 Task: Search one way flight ticket for 3 adults, 3 children in business from Nome: Nome Airport to South Bend: South Bend International Airport on 8-6-2023. Number of bags: 4 checked bags. Price is upto 99000. Outbound departure time preference is 5:15. 
Action: Mouse moved to (289, 120)
Screenshot: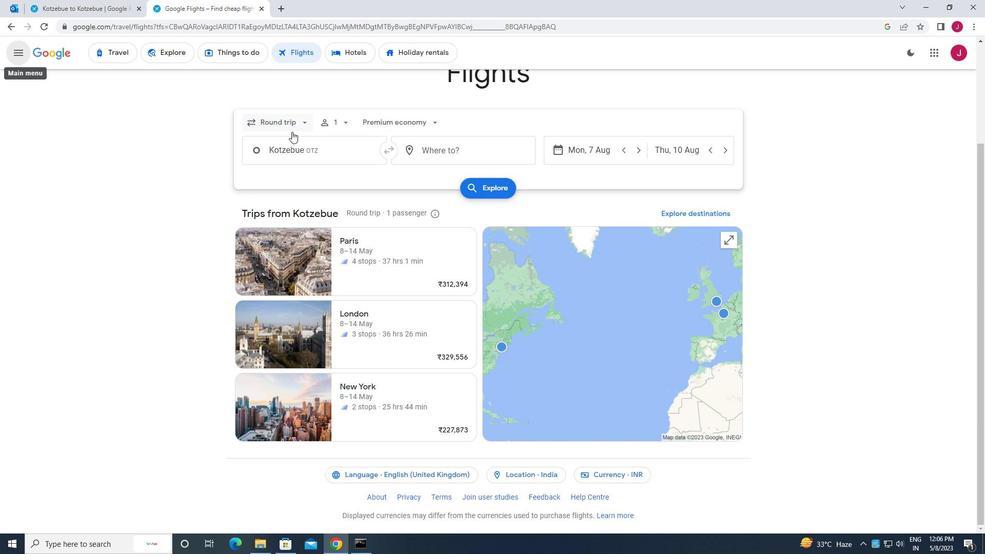 
Action: Mouse pressed left at (289, 120)
Screenshot: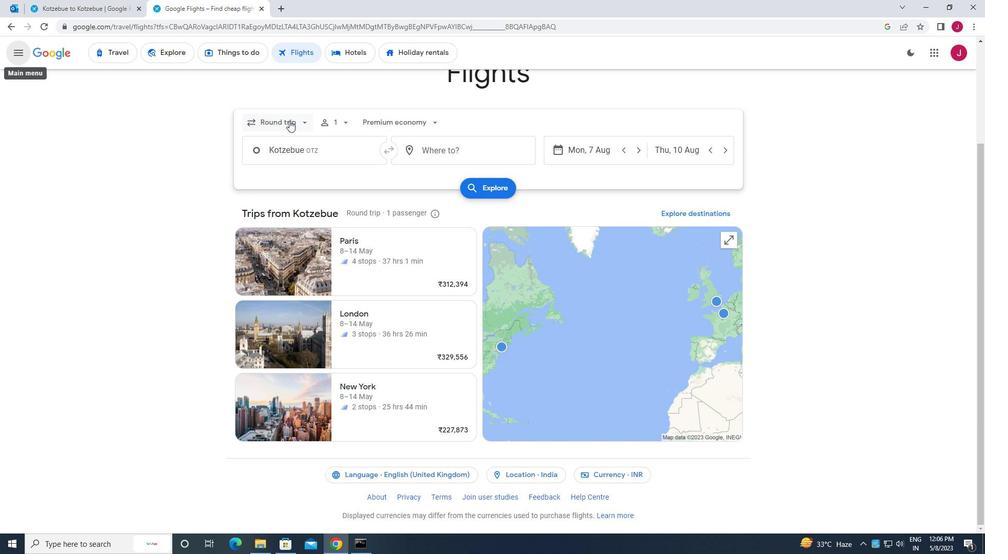 
Action: Mouse moved to (289, 170)
Screenshot: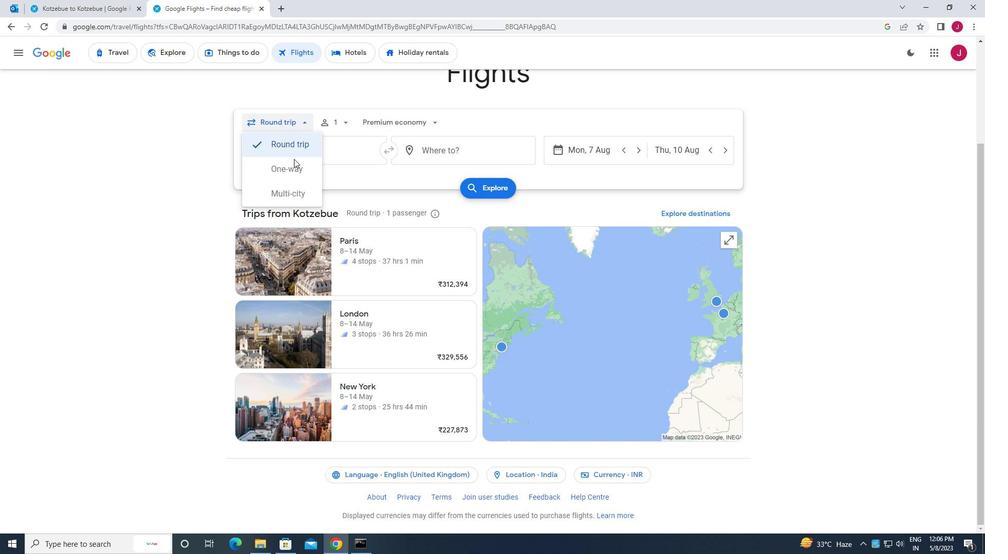 
Action: Mouse pressed left at (289, 170)
Screenshot: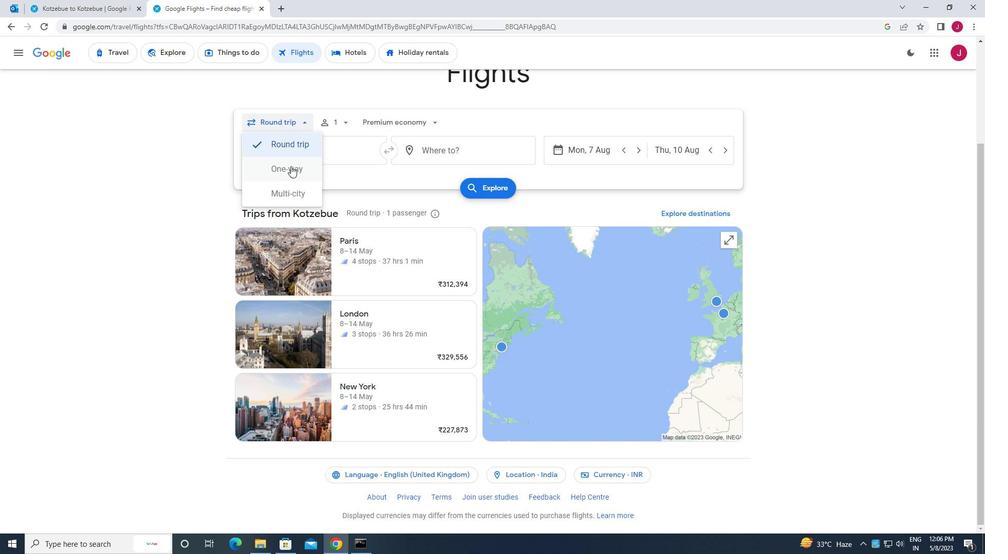 
Action: Mouse moved to (341, 120)
Screenshot: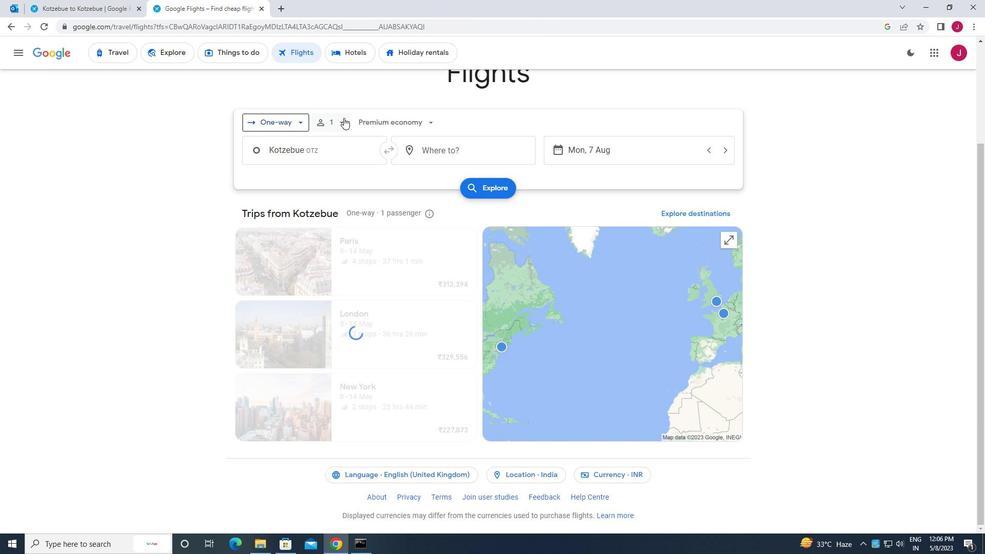 
Action: Mouse pressed left at (341, 120)
Screenshot: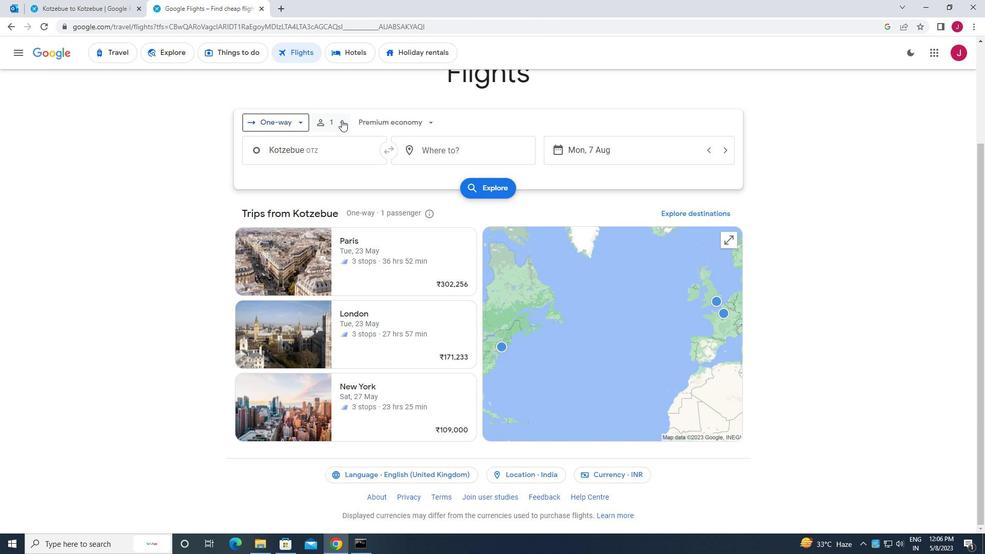 
Action: Mouse moved to (429, 149)
Screenshot: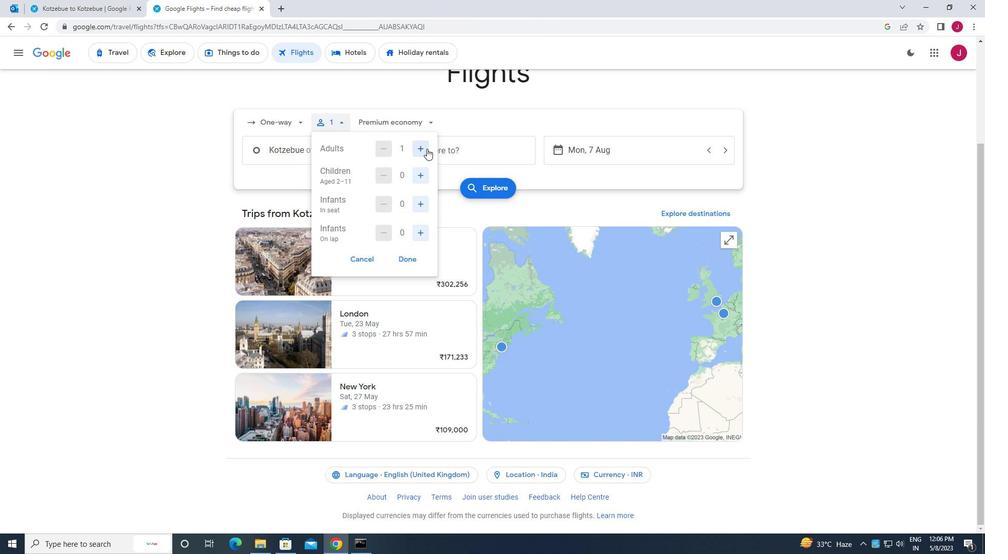 
Action: Mouse pressed left at (429, 149)
Screenshot: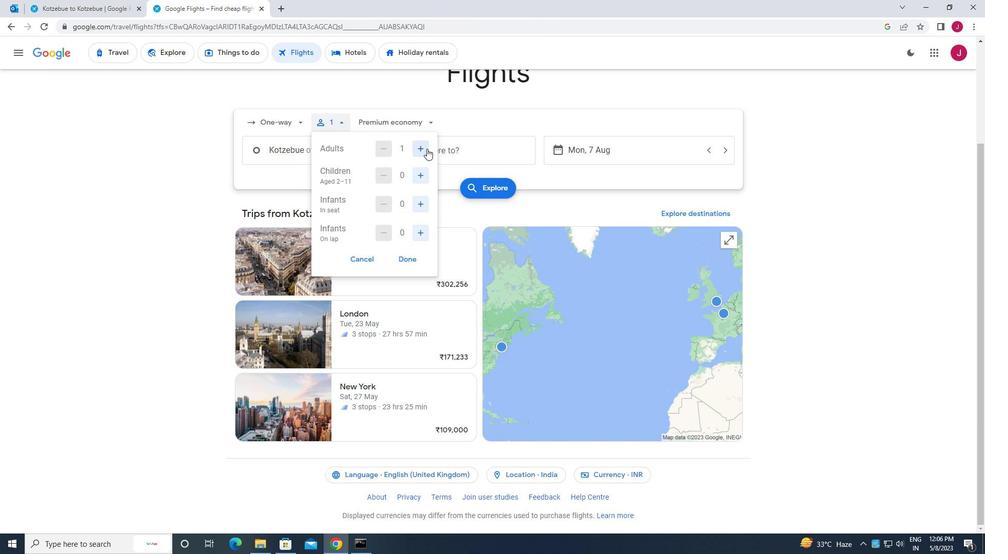 
Action: Mouse moved to (427, 149)
Screenshot: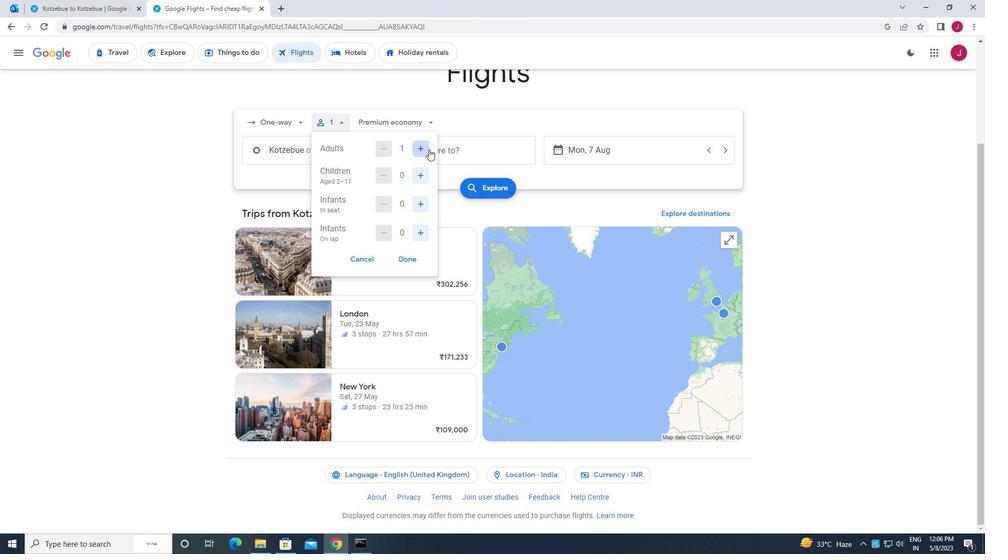 
Action: Mouse pressed left at (427, 149)
Screenshot: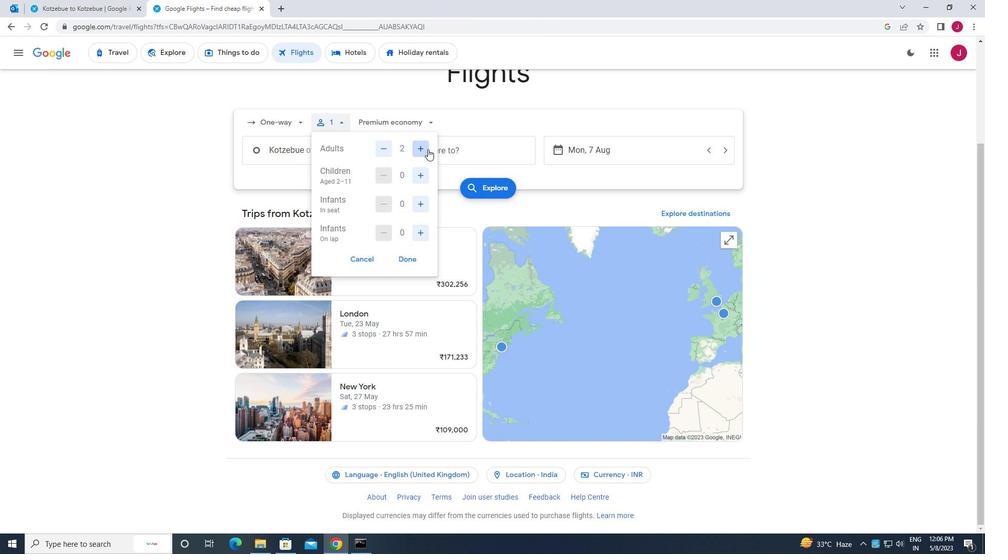 
Action: Mouse moved to (420, 177)
Screenshot: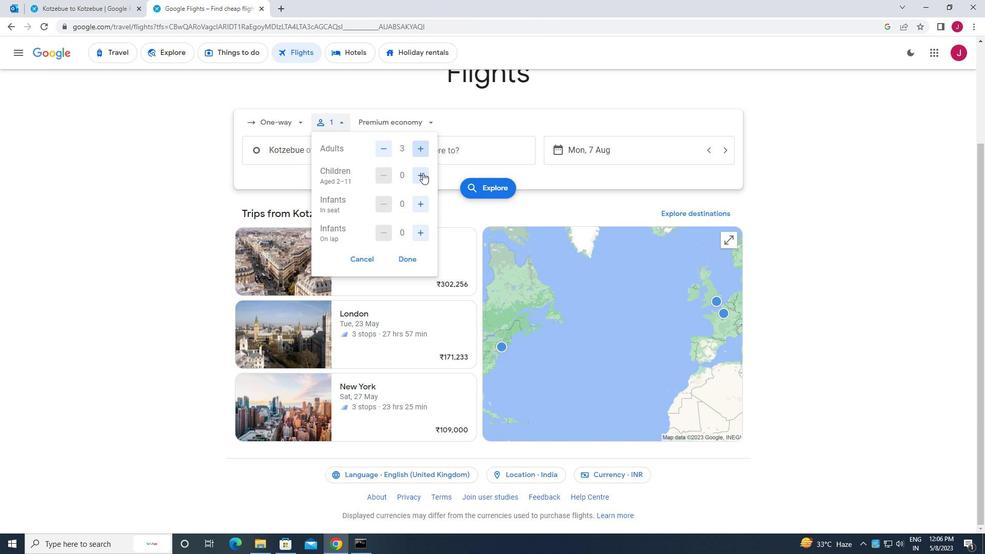 
Action: Mouse pressed left at (420, 177)
Screenshot: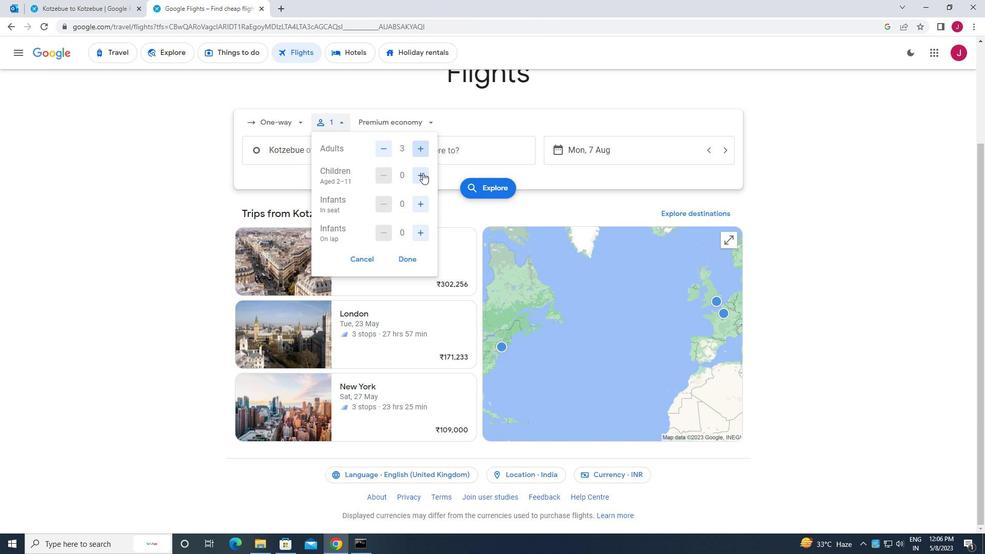 
Action: Mouse pressed left at (420, 177)
Screenshot: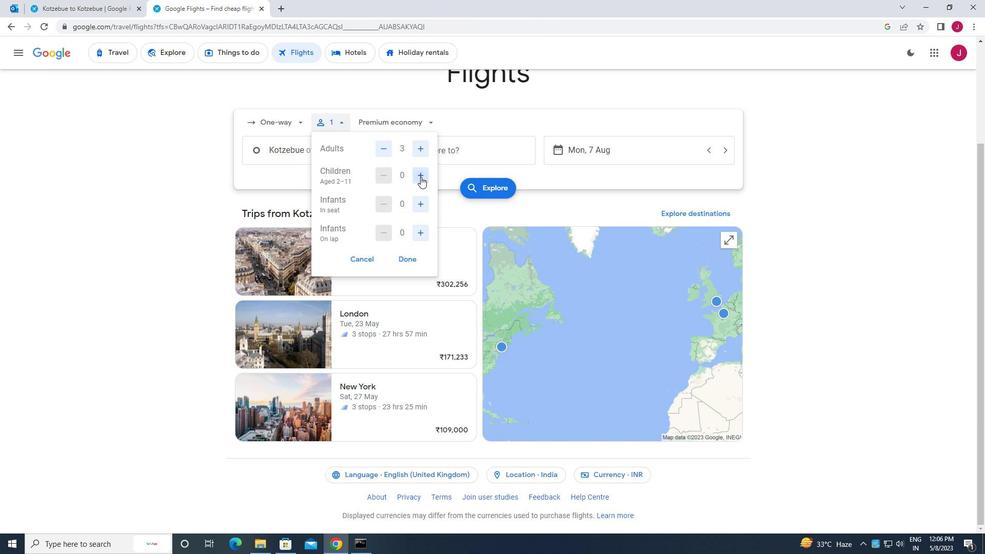 
Action: Mouse pressed left at (420, 177)
Screenshot: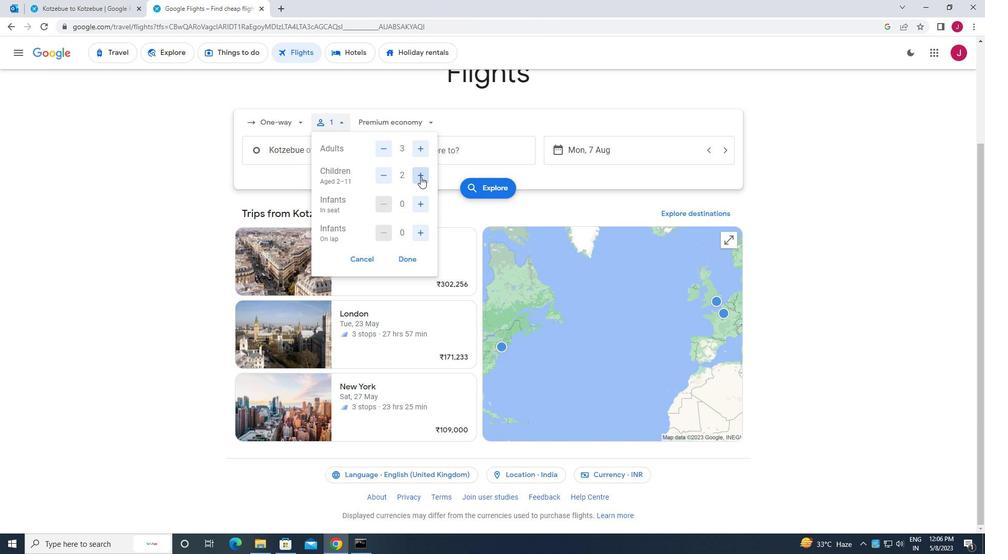 
Action: Mouse moved to (407, 259)
Screenshot: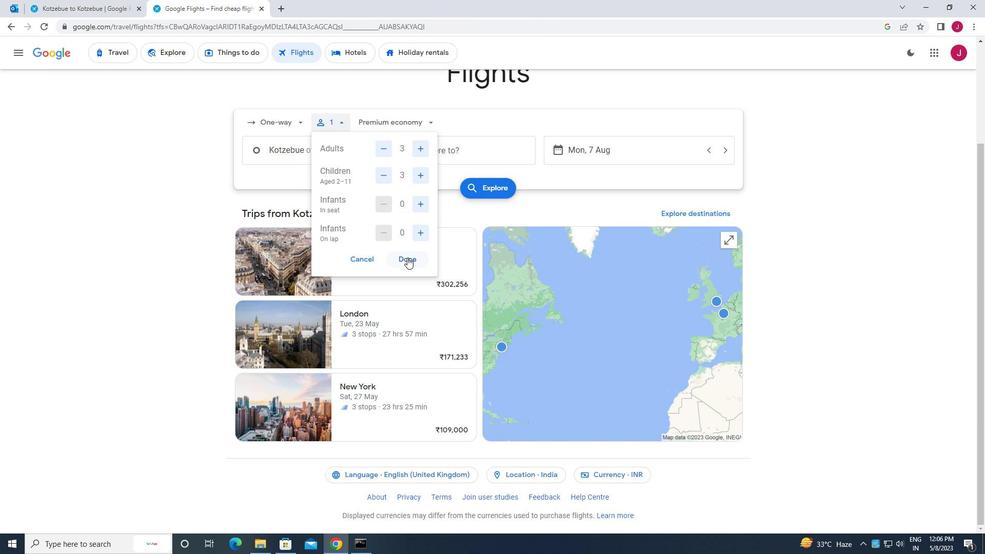 
Action: Mouse pressed left at (407, 259)
Screenshot: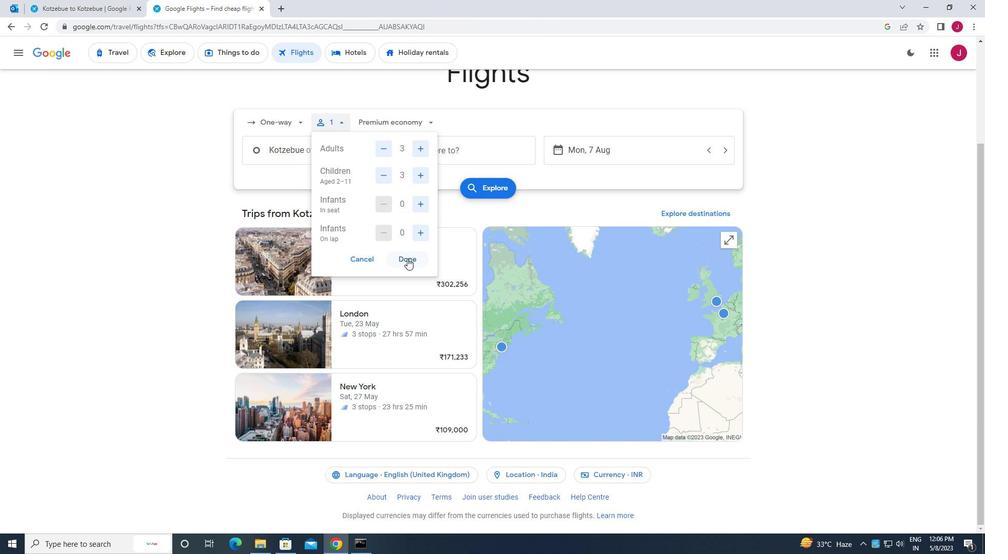 
Action: Mouse moved to (400, 122)
Screenshot: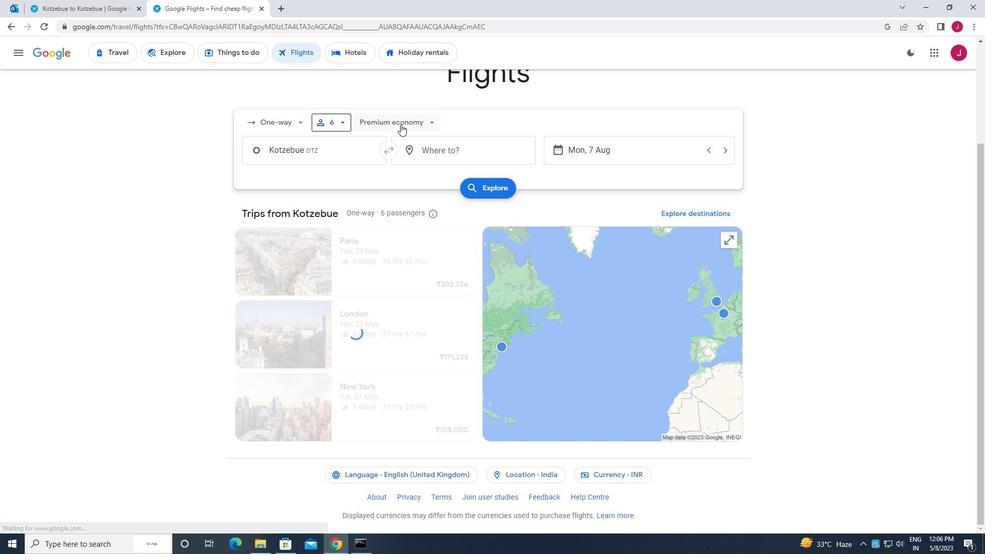 
Action: Mouse pressed left at (400, 122)
Screenshot: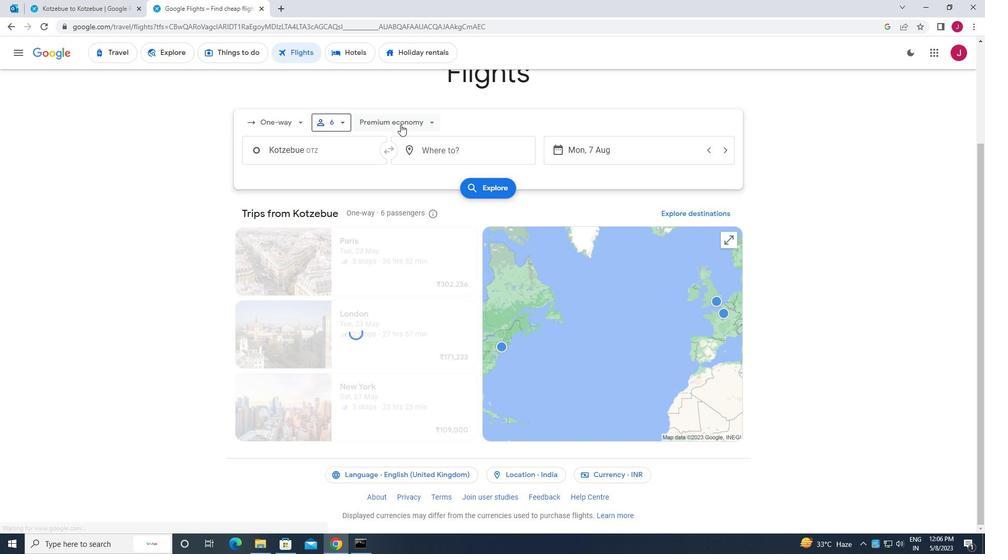 
Action: Mouse moved to (406, 195)
Screenshot: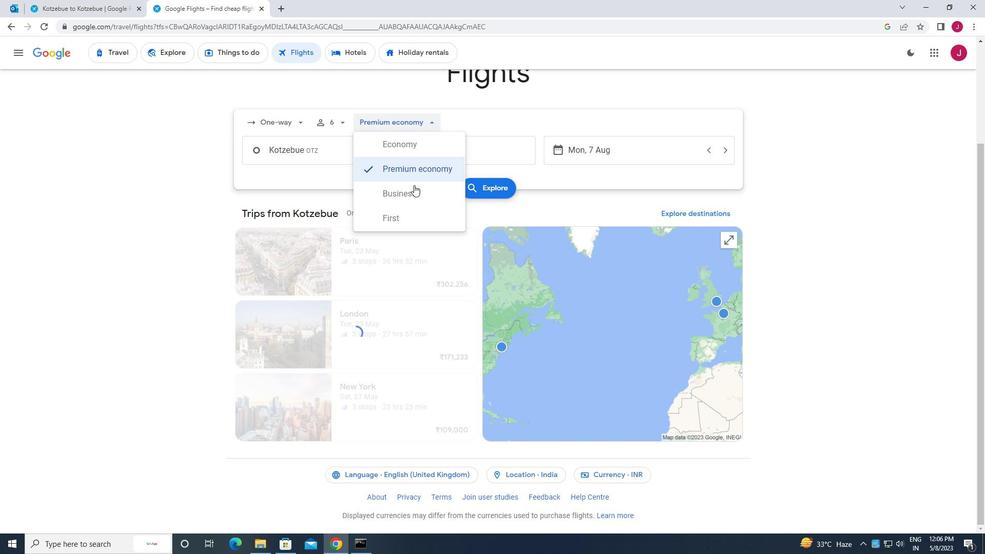 
Action: Mouse pressed left at (406, 195)
Screenshot: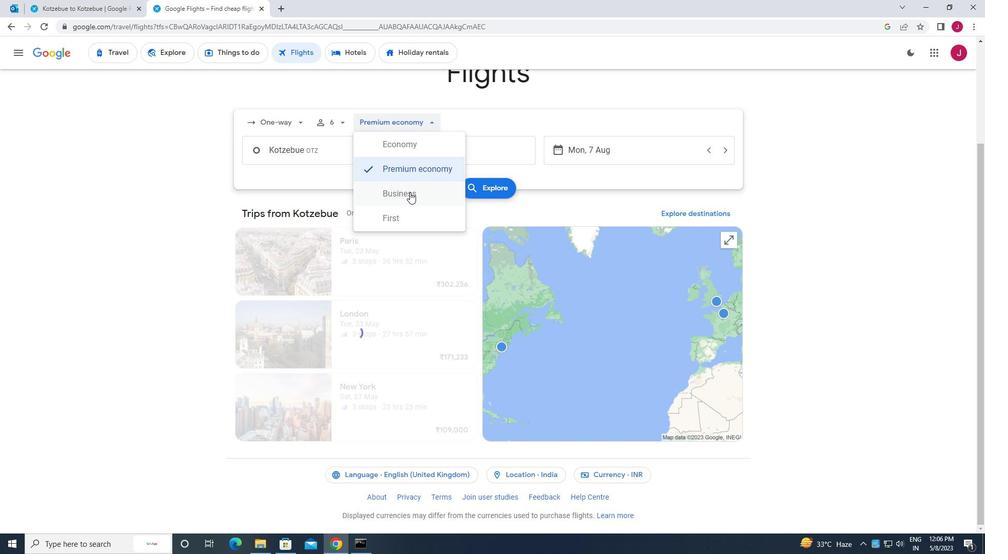 
Action: Mouse moved to (320, 143)
Screenshot: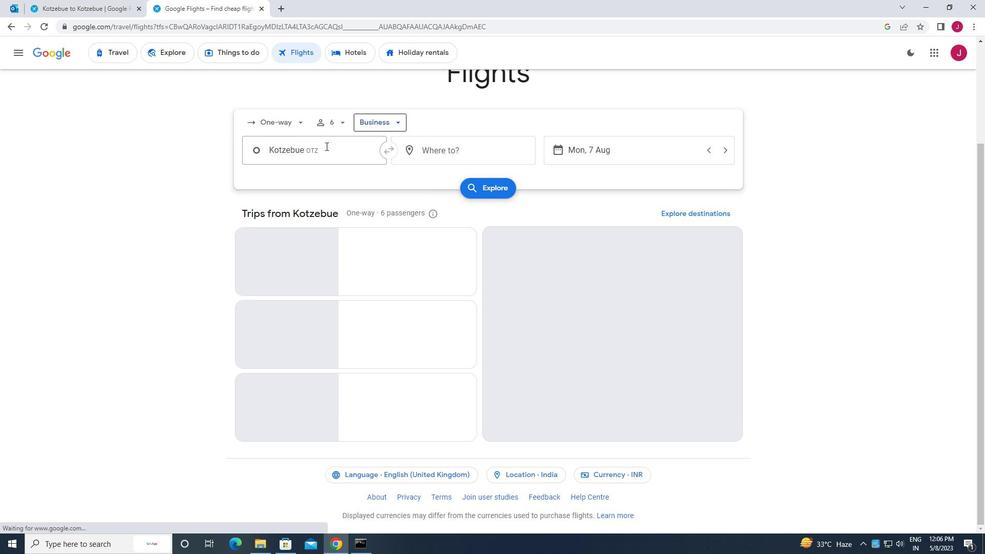 
Action: Mouse pressed left at (320, 143)
Screenshot: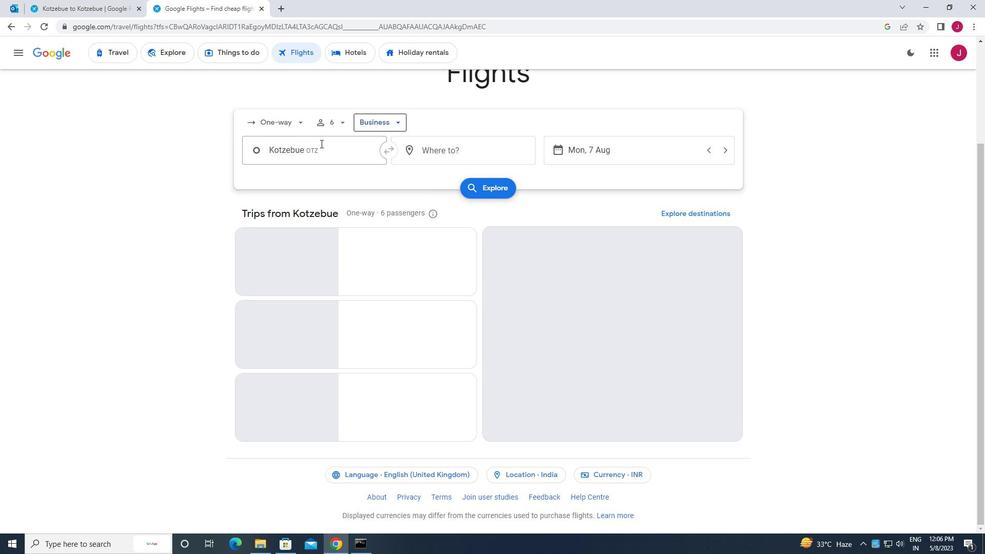 
Action: Key pressed nome
Screenshot: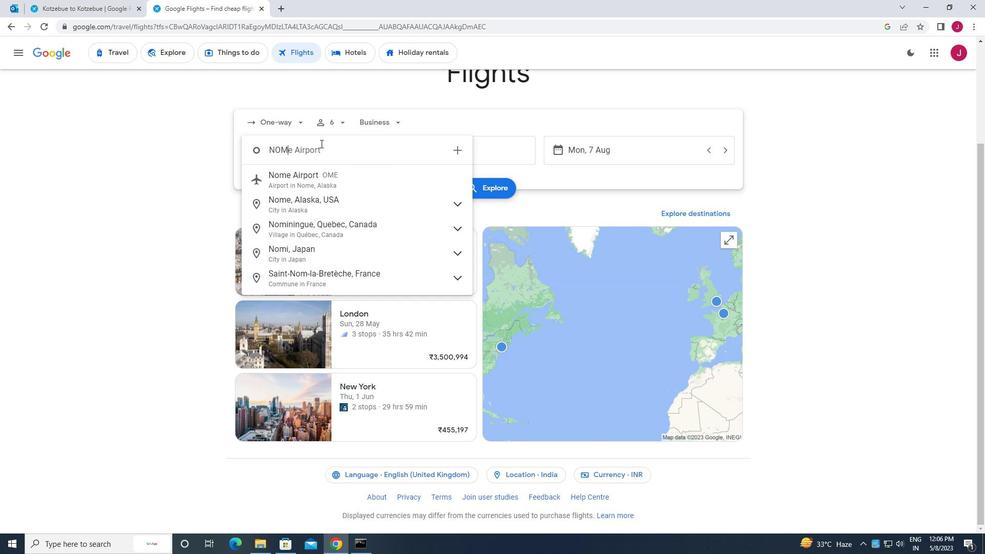 
Action: Mouse moved to (332, 181)
Screenshot: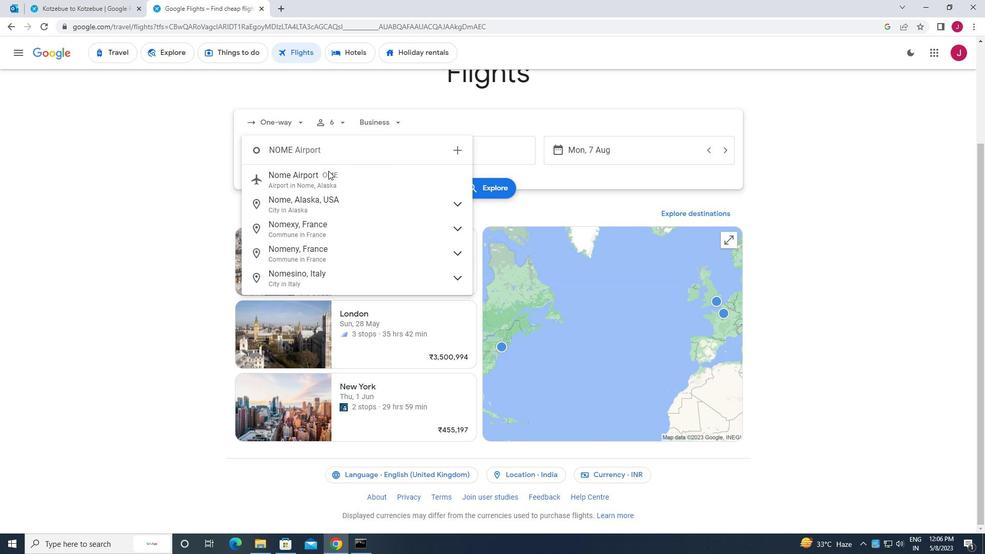 
Action: Mouse pressed left at (332, 181)
Screenshot: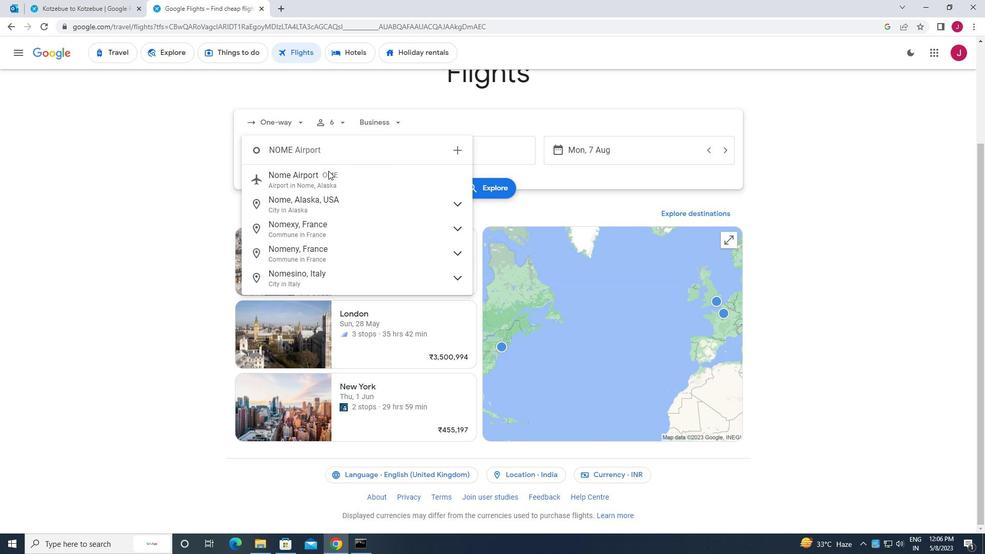 
Action: Mouse moved to (438, 151)
Screenshot: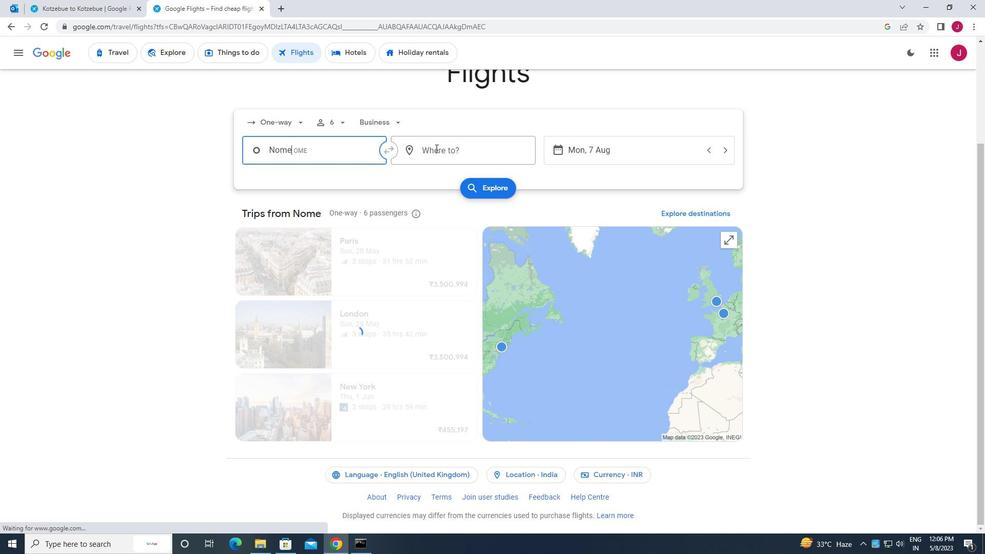 
Action: Mouse pressed left at (438, 151)
Screenshot: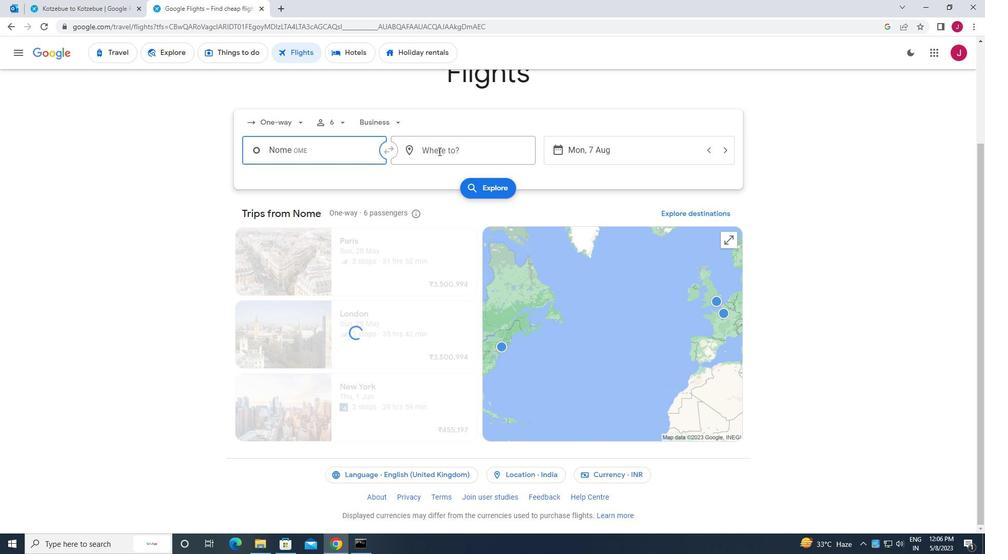 
Action: Key pressed south<Key.space>bend
Screenshot: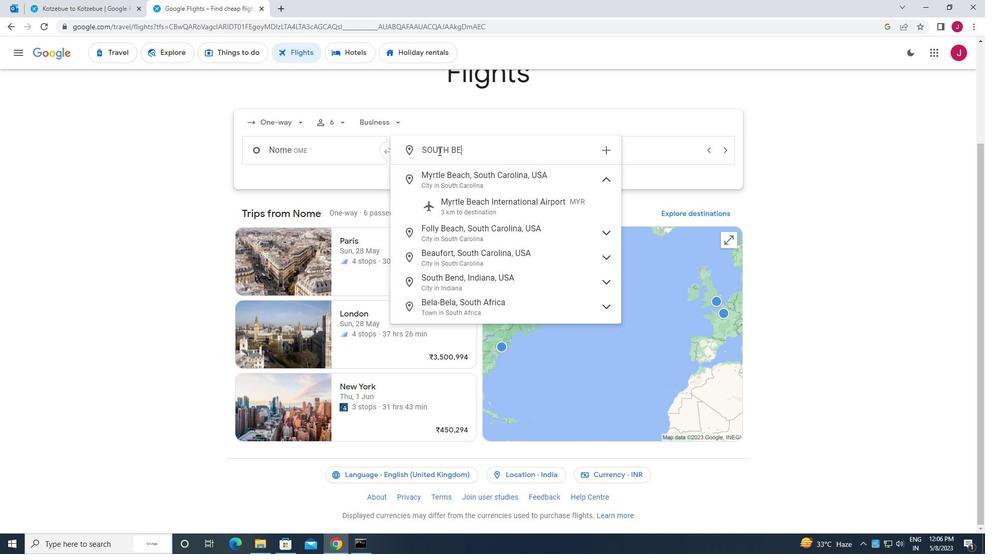 
Action: Mouse moved to (479, 210)
Screenshot: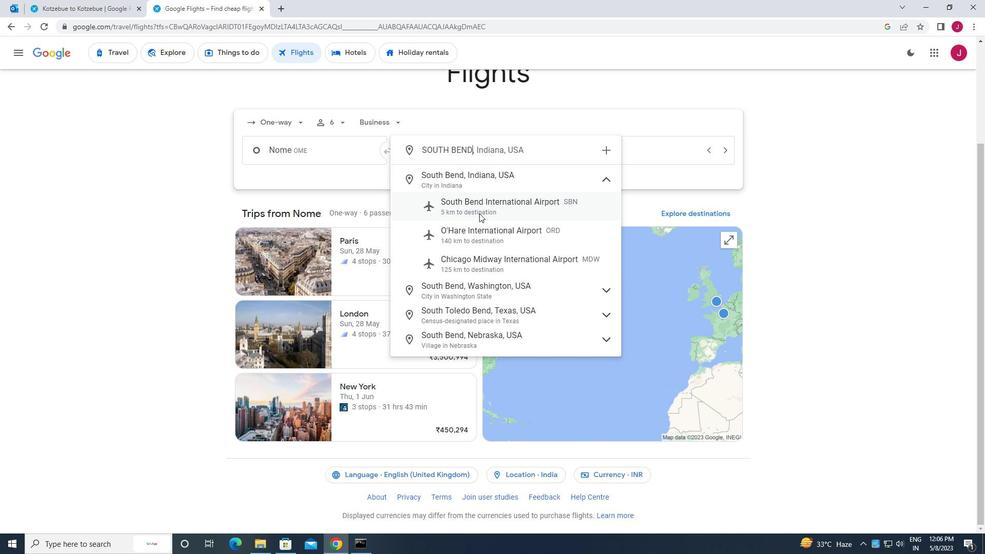 
Action: Mouse pressed left at (479, 210)
Screenshot: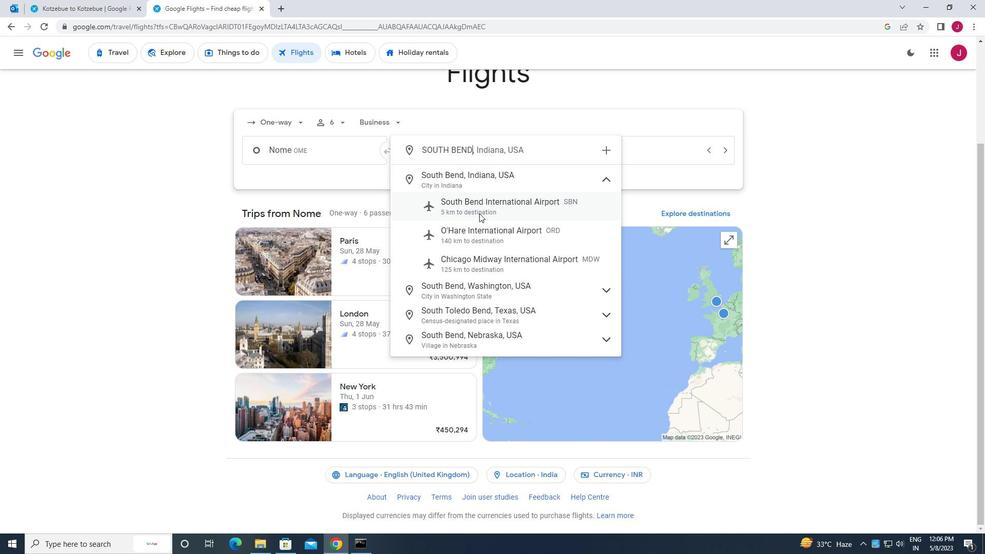 
Action: Mouse moved to (598, 144)
Screenshot: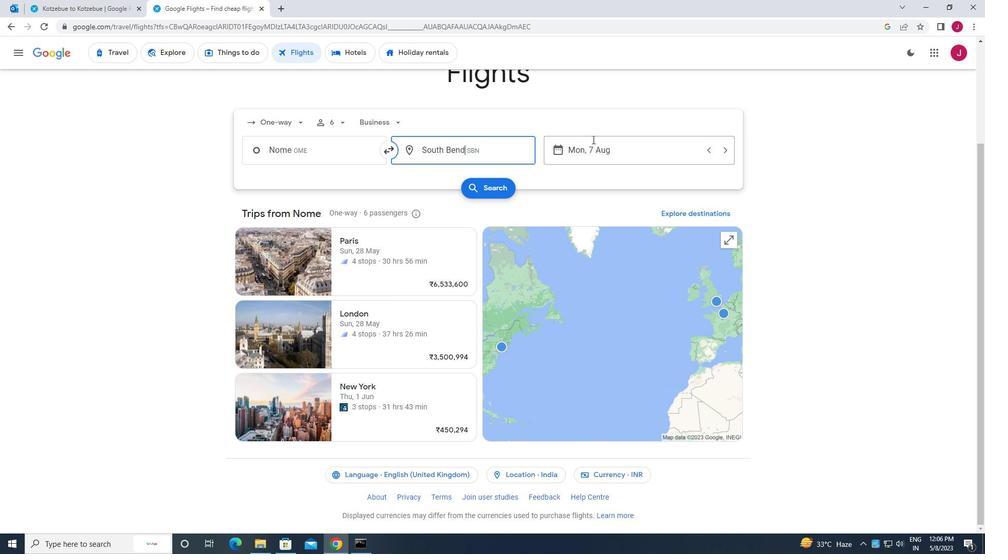 
Action: Mouse pressed left at (598, 144)
Screenshot: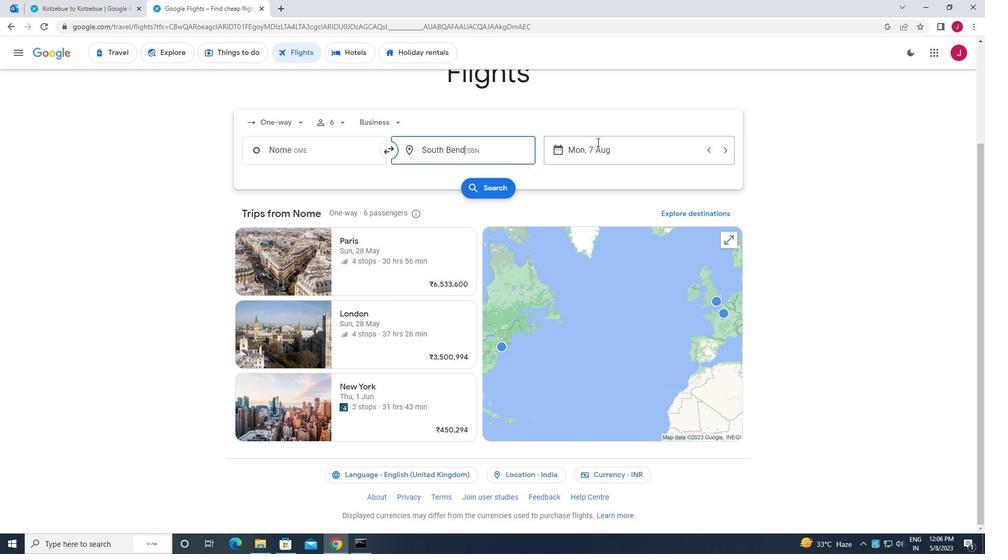 
Action: Mouse moved to (372, 257)
Screenshot: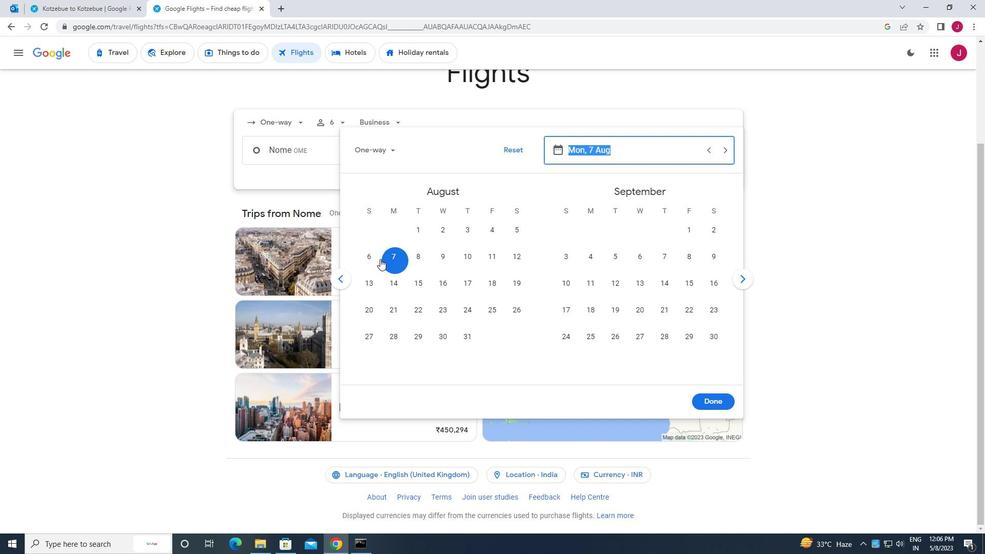 
Action: Mouse pressed left at (372, 257)
Screenshot: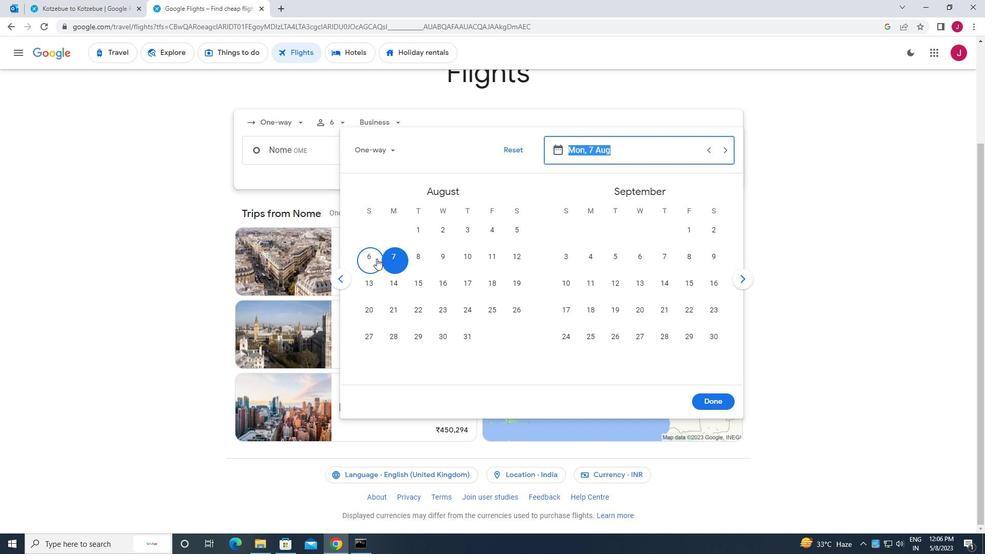 
Action: Mouse moved to (715, 401)
Screenshot: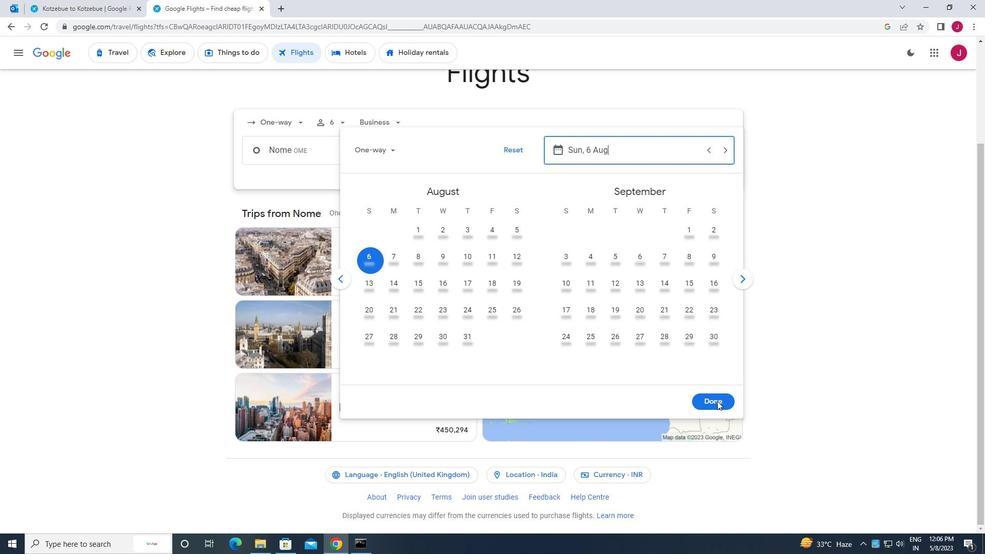 
Action: Mouse pressed left at (715, 401)
Screenshot: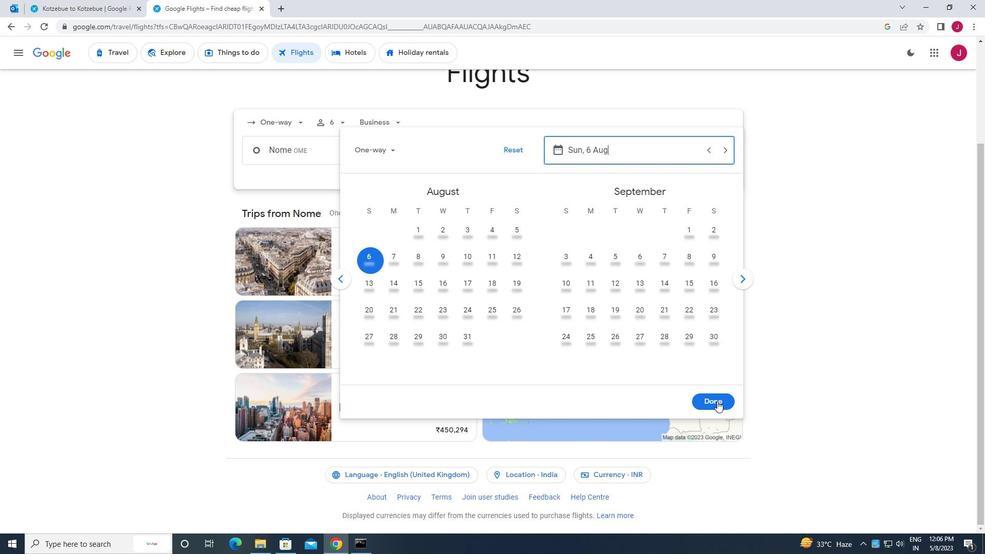 
Action: Mouse moved to (494, 184)
Screenshot: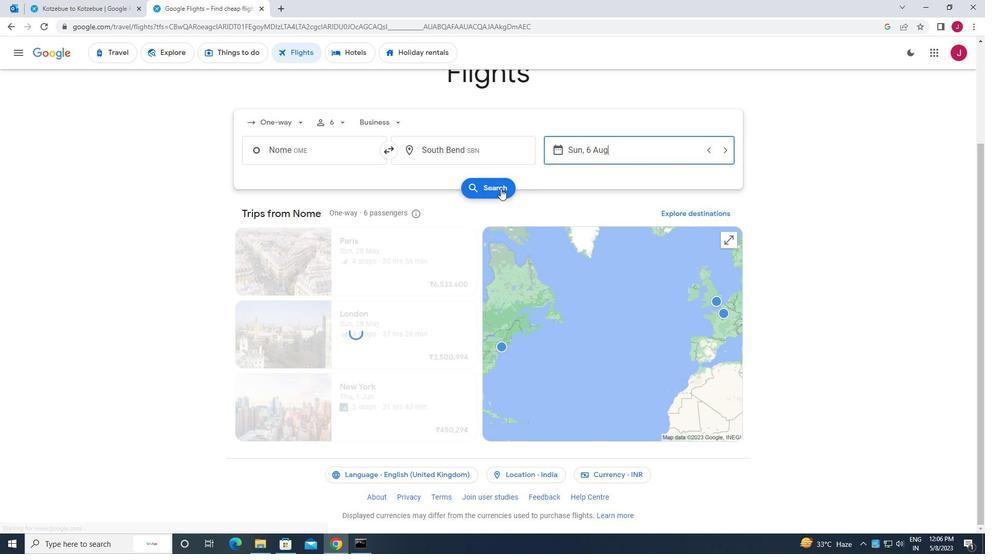
Action: Mouse pressed left at (494, 184)
Screenshot: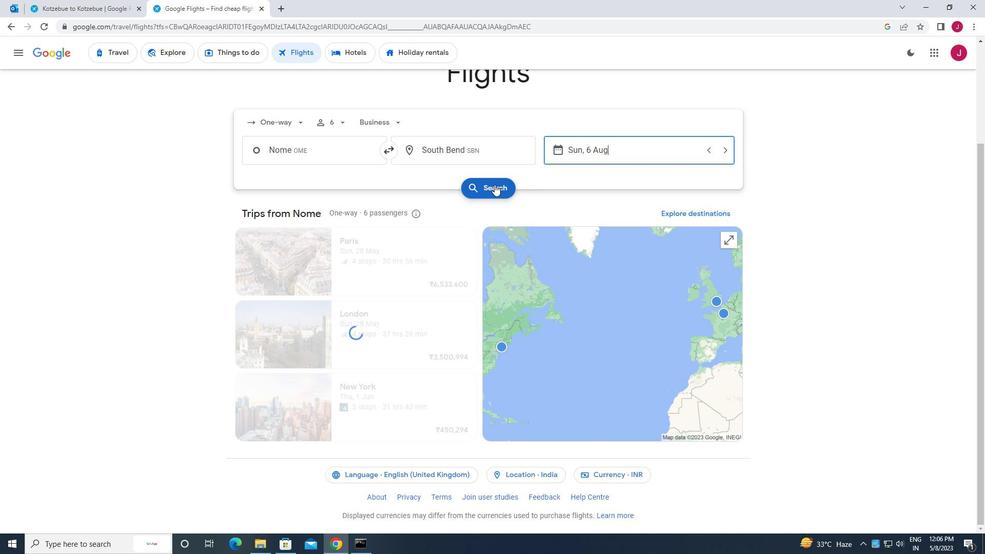 
Action: Mouse moved to (252, 146)
Screenshot: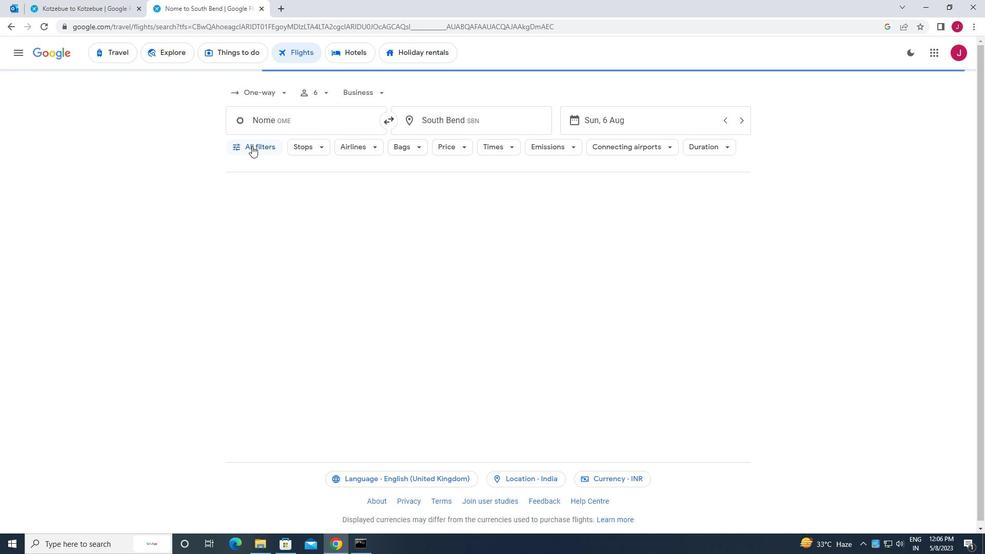 
Action: Mouse pressed left at (252, 146)
Screenshot: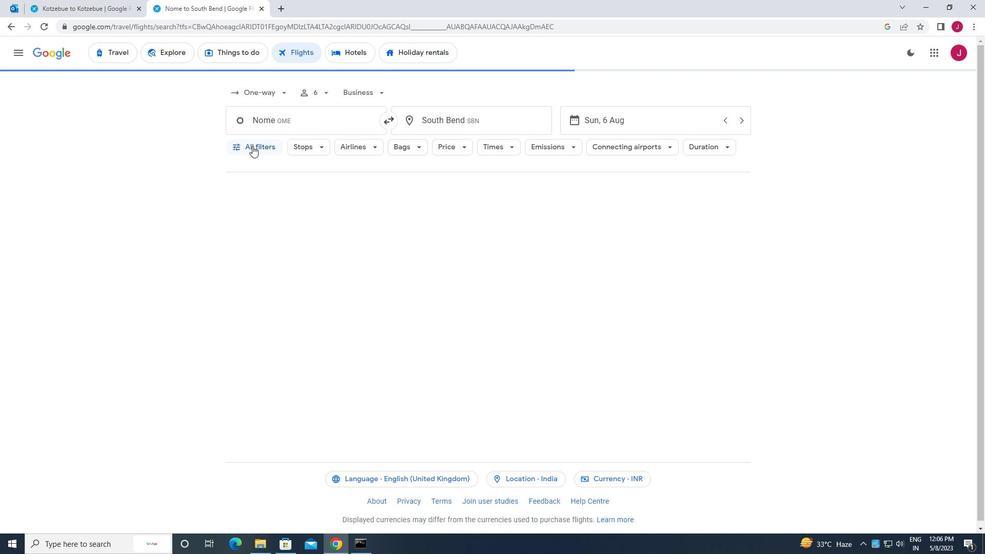 
Action: Mouse moved to (280, 198)
Screenshot: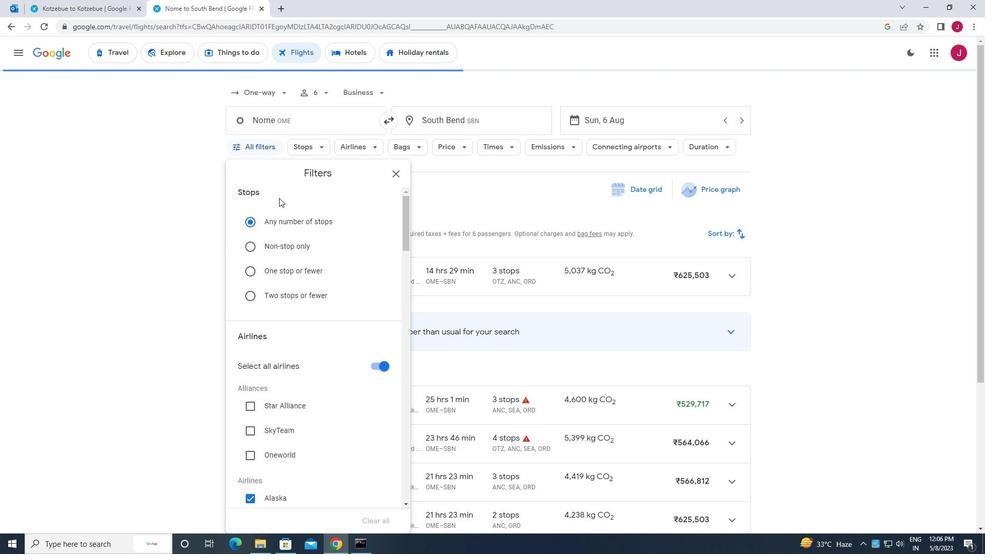 
Action: Mouse scrolled (280, 197) with delta (0, 0)
Screenshot: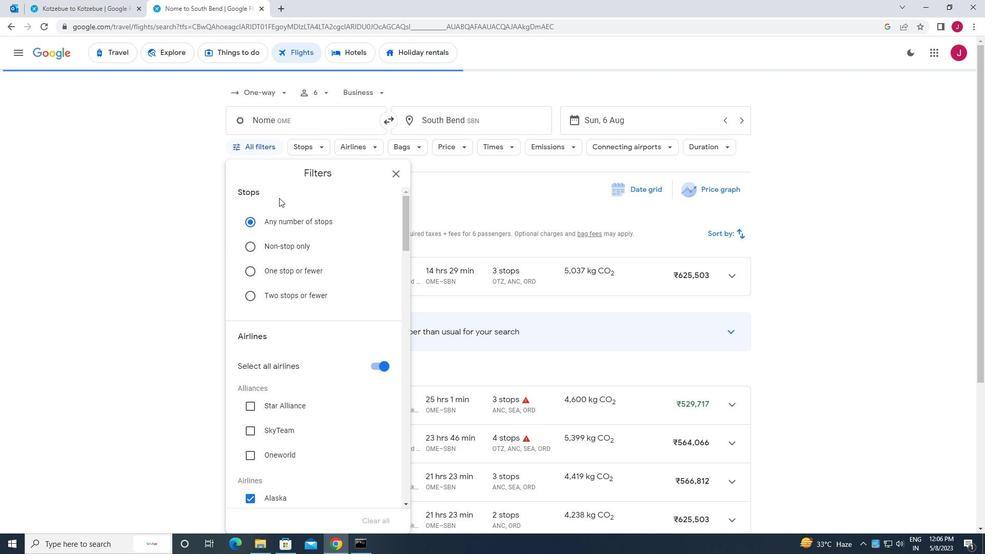 
Action: Mouse scrolled (280, 197) with delta (0, 0)
Screenshot: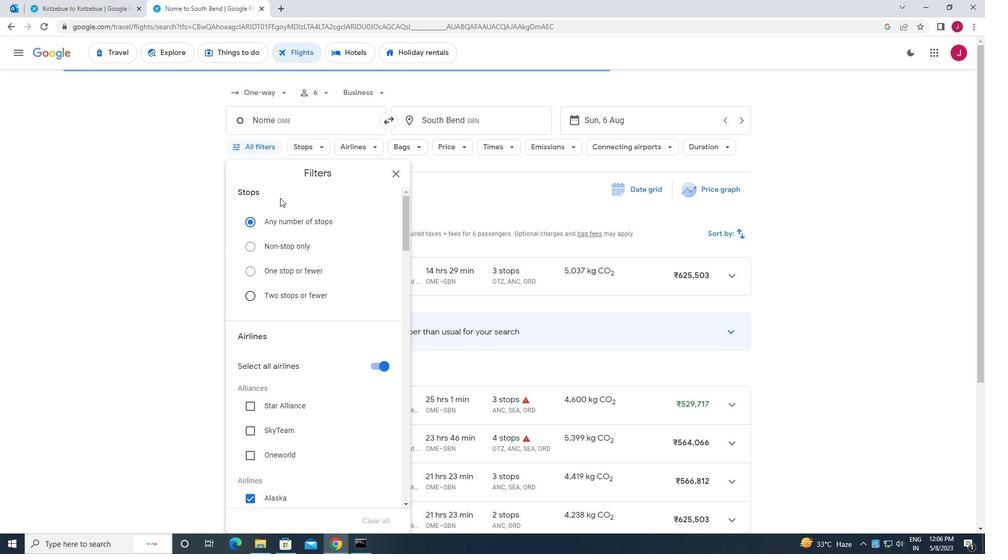 
Action: Mouse moved to (375, 267)
Screenshot: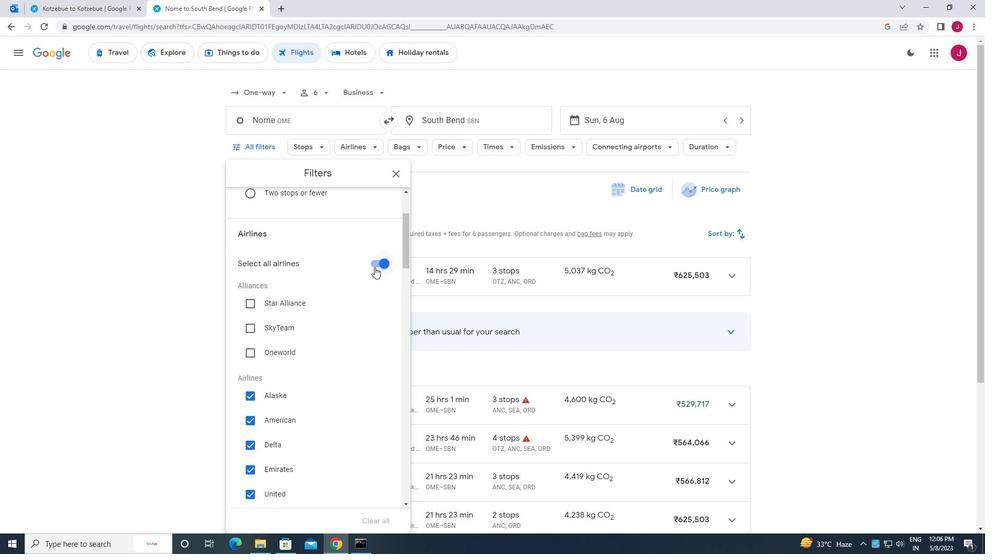 
Action: Mouse pressed left at (375, 267)
Screenshot: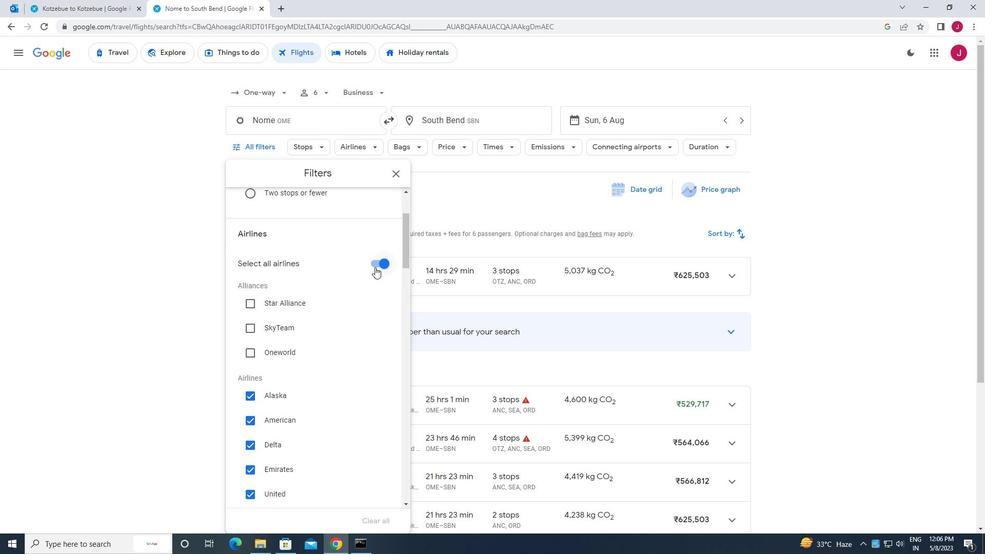 
Action: Mouse moved to (343, 250)
Screenshot: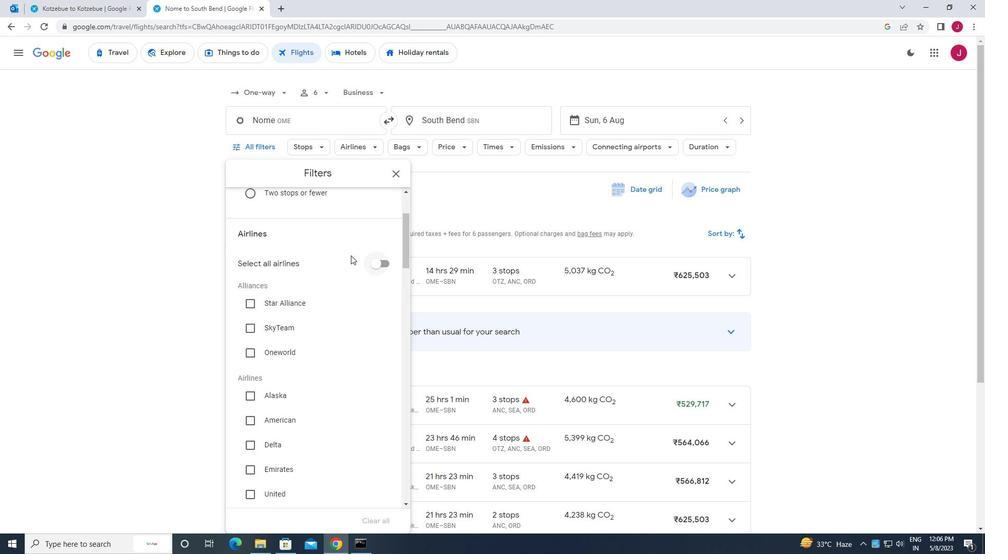 
Action: Mouse scrolled (343, 249) with delta (0, 0)
Screenshot: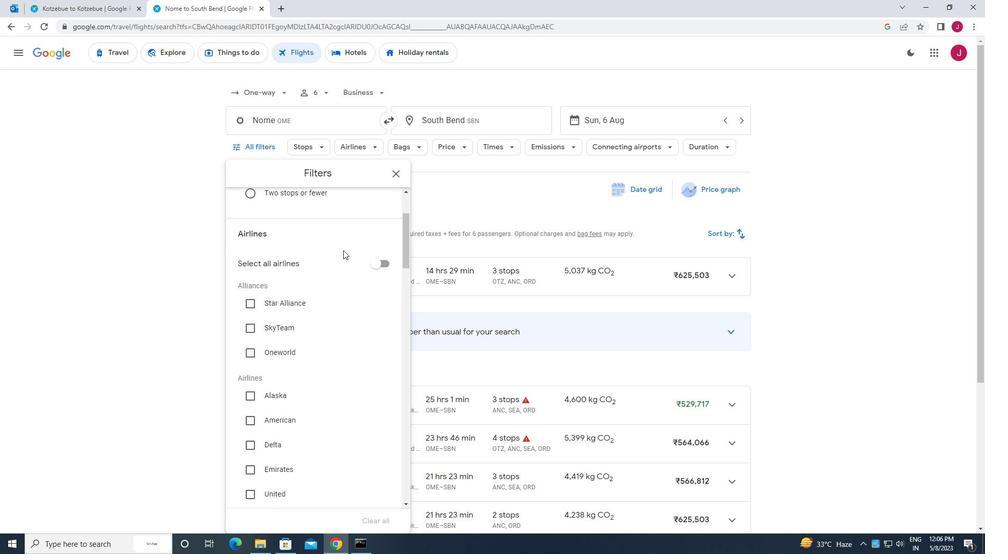 
Action: Mouse moved to (326, 244)
Screenshot: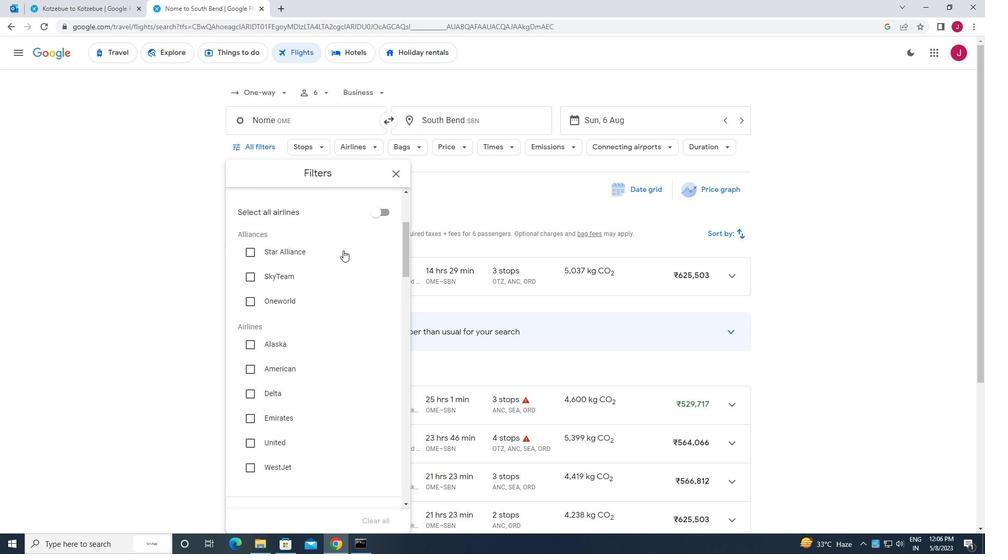 
Action: Mouse scrolled (326, 243) with delta (0, 0)
Screenshot: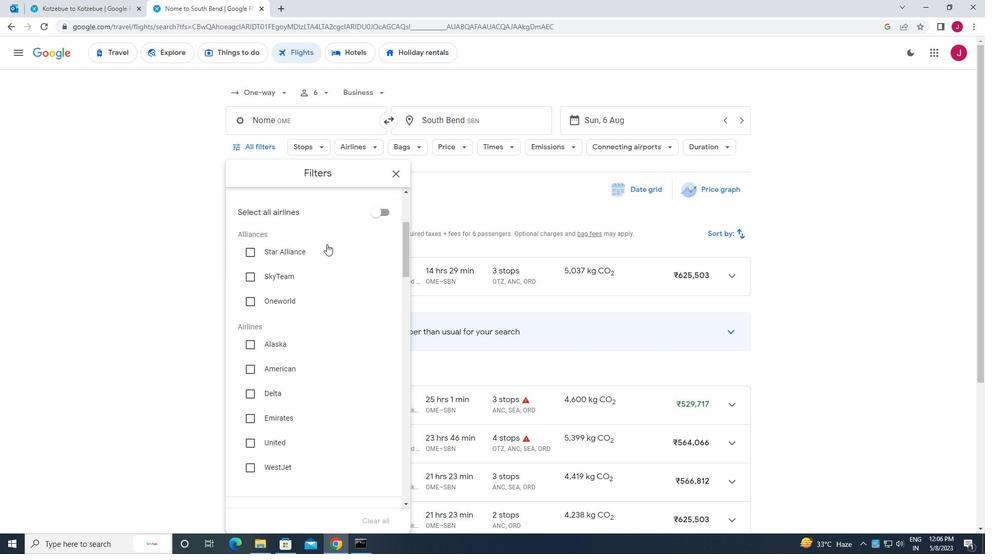 
Action: Mouse scrolled (326, 243) with delta (0, 0)
Screenshot: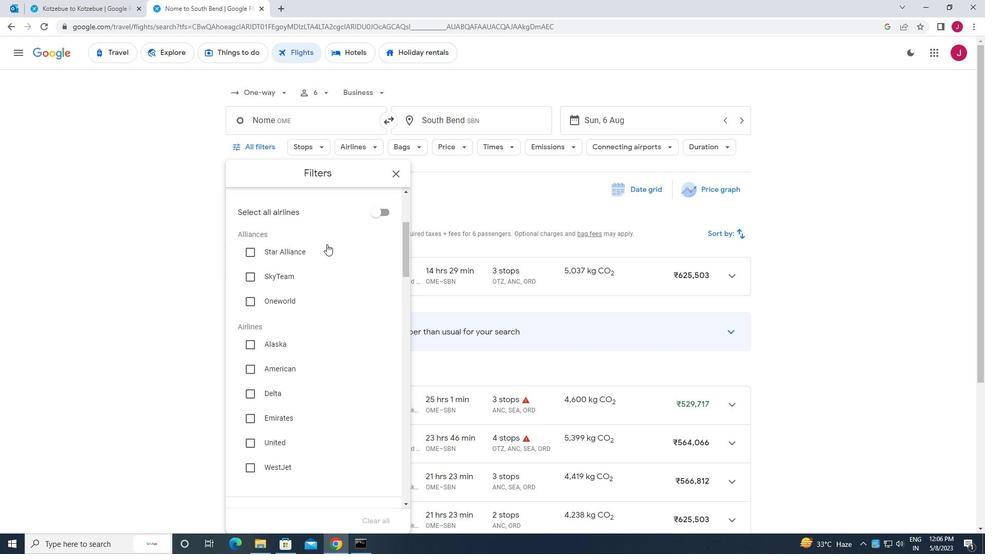 
Action: Mouse scrolled (326, 243) with delta (0, 0)
Screenshot: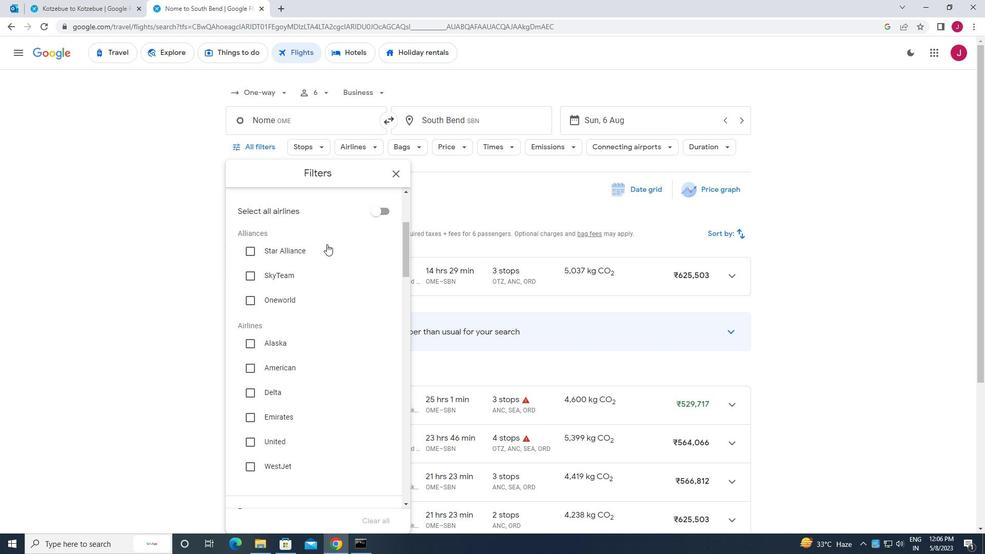 
Action: Mouse scrolled (326, 243) with delta (0, 0)
Screenshot: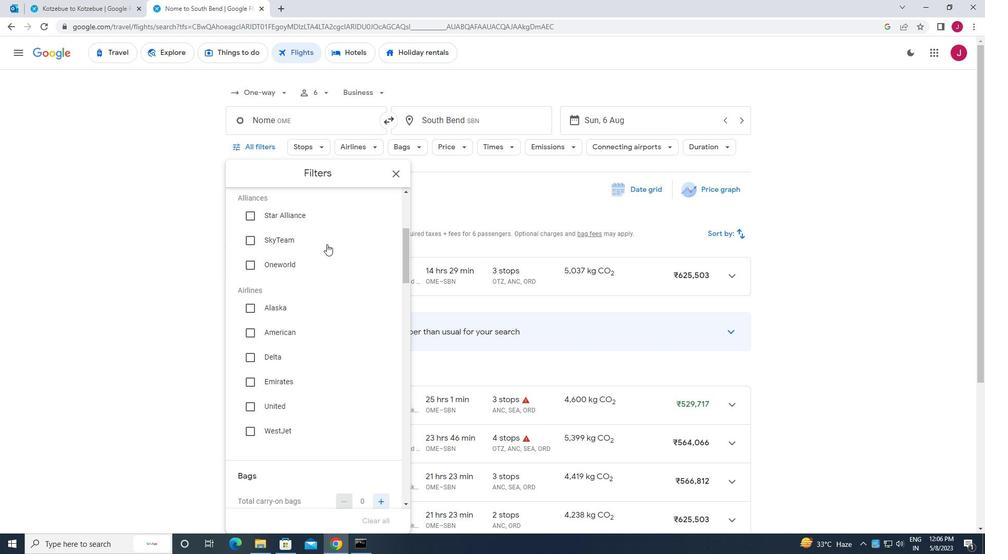 
Action: Mouse scrolled (326, 243) with delta (0, 0)
Screenshot: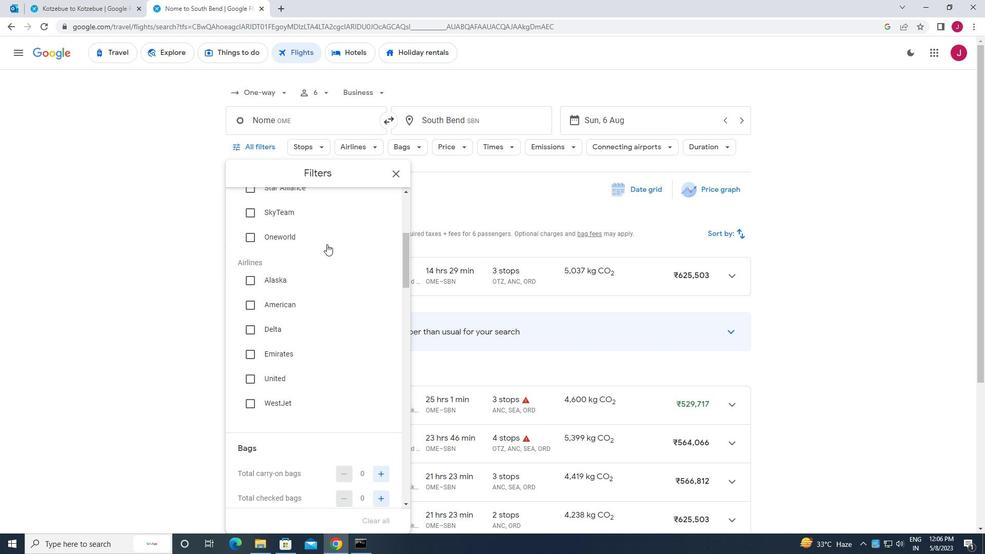 
Action: Mouse moved to (373, 289)
Screenshot: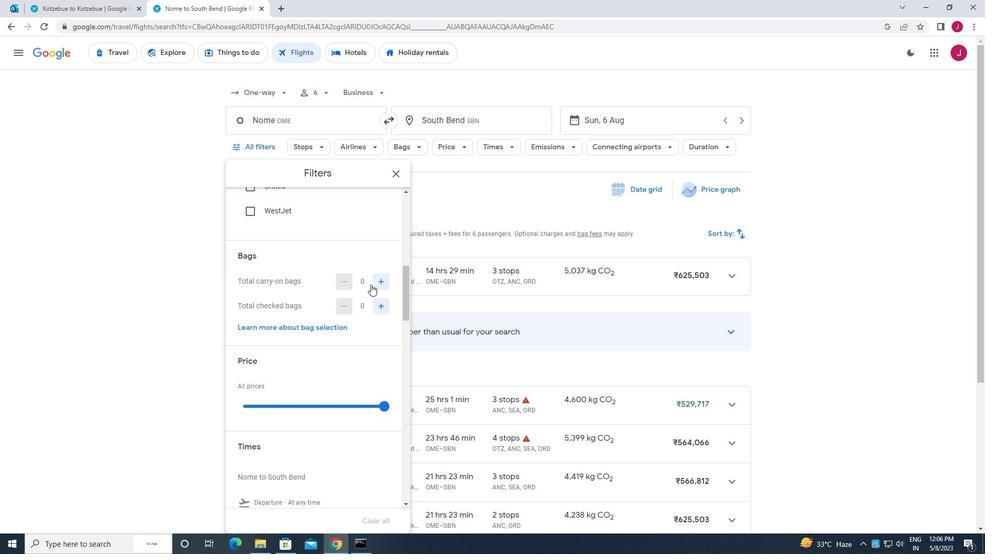 
Action: Mouse scrolled (373, 288) with delta (0, 0)
Screenshot: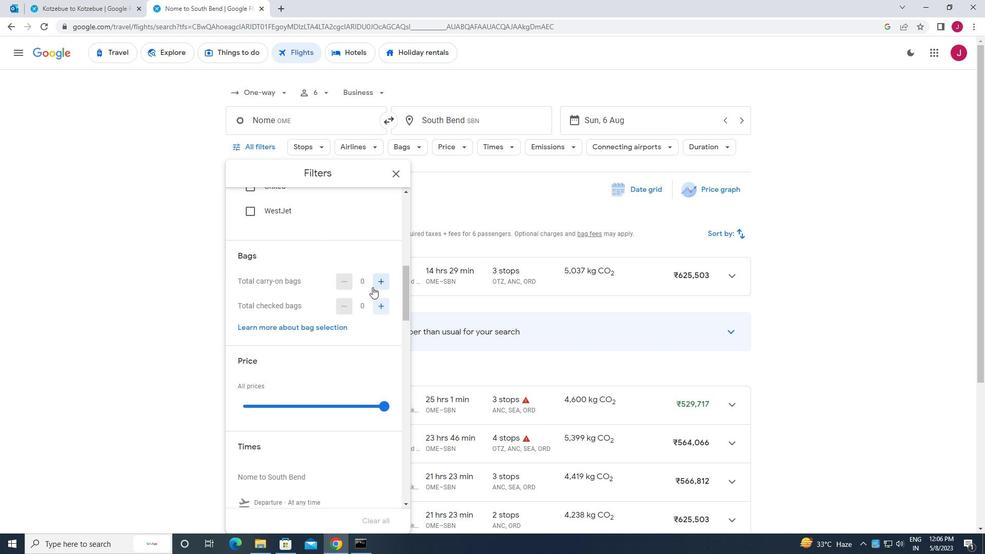 
Action: Mouse moved to (381, 251)
Screenshot: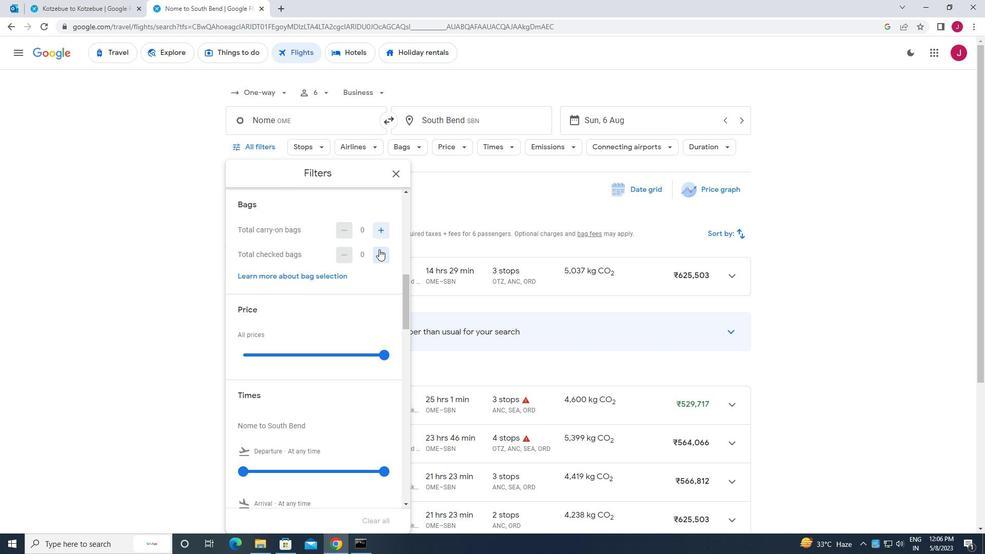 
Action: Mouse pressed left at (381, 251)
Screenshot: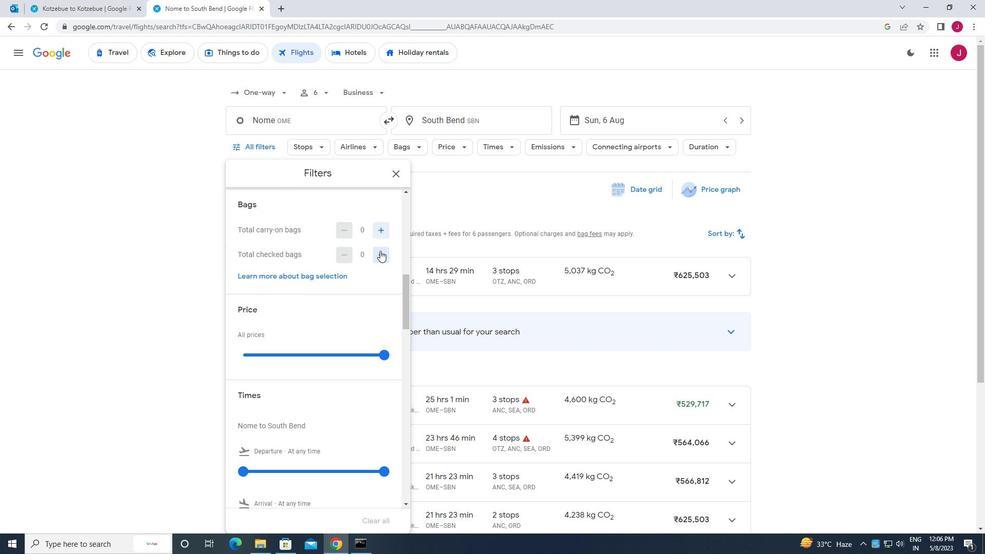 
Action: Mouse pressed left at (381, 251)
Screenshot: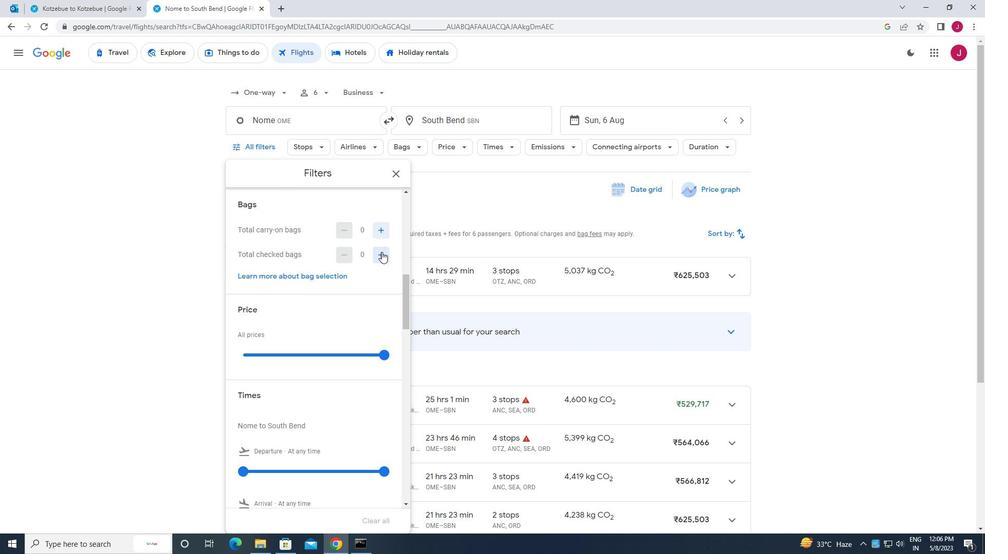 
Action: Mouse pressed left at (381, 251)
Screenshot: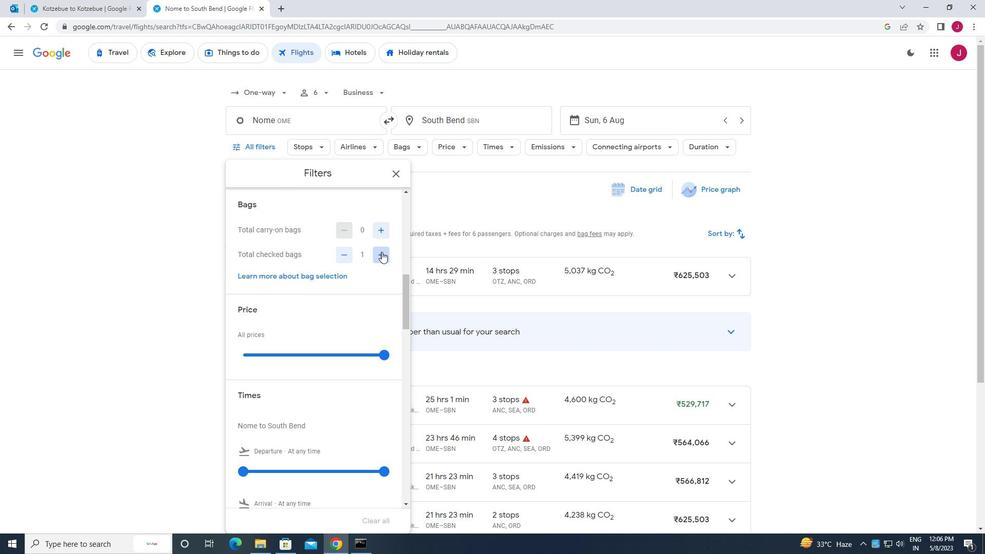 
Action: Mouse pressed left at (381, 251)
Screenshot: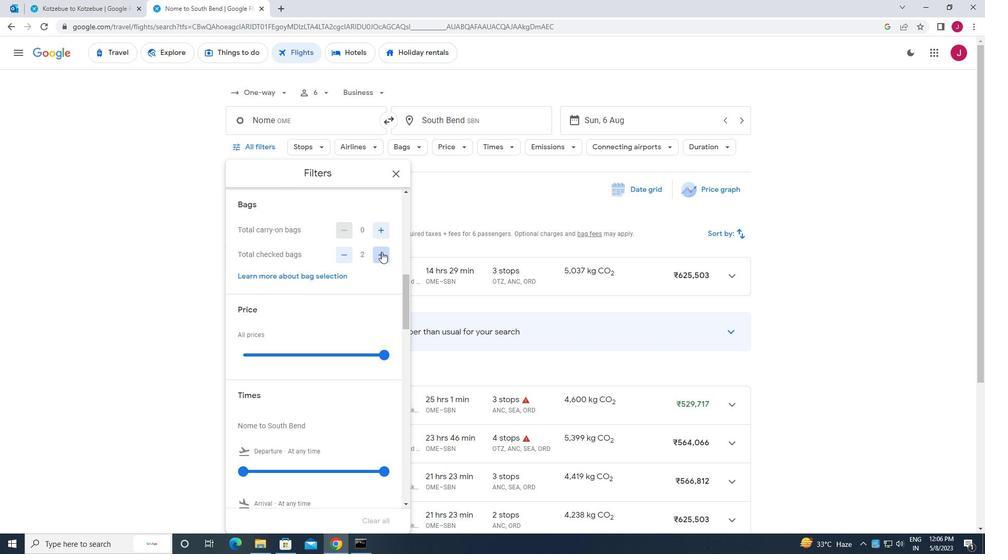 
Action: Mouse moved to (383, 356)
Screenshot: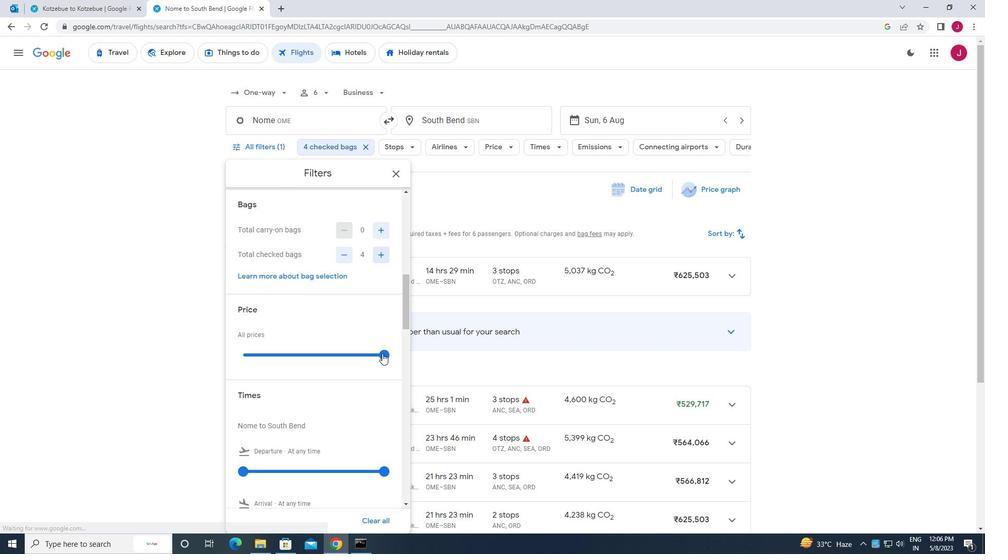
Action: Mouse pressed left at (383, 356)
Screenshot: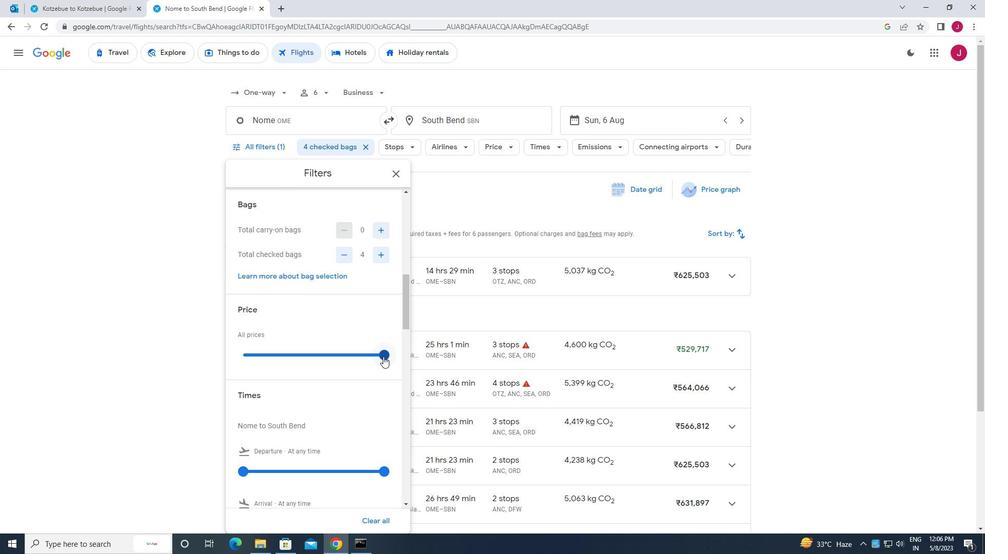 
Action: Mouse moved to (312, 341)
Screenshot: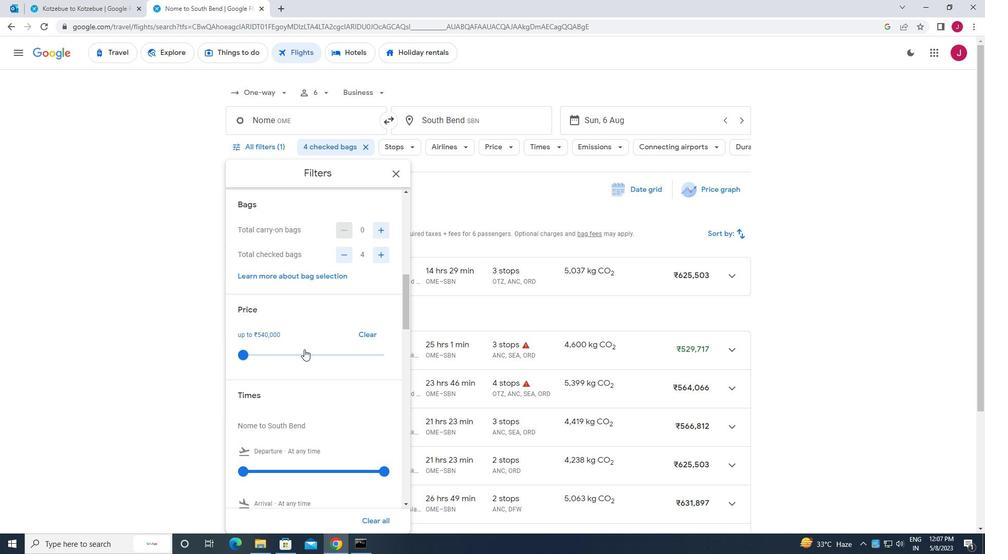
Action: Mouse scrolled (312, 340) with delta (0, 0)
Screenshot: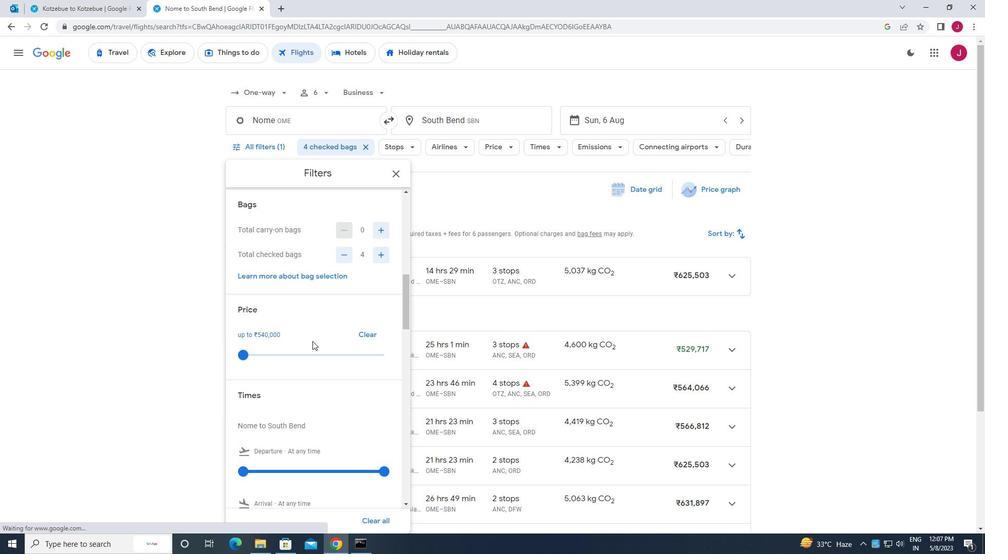 
Action: Mouse scrolled (312, 340) with delta (0, 0)
Screenshot: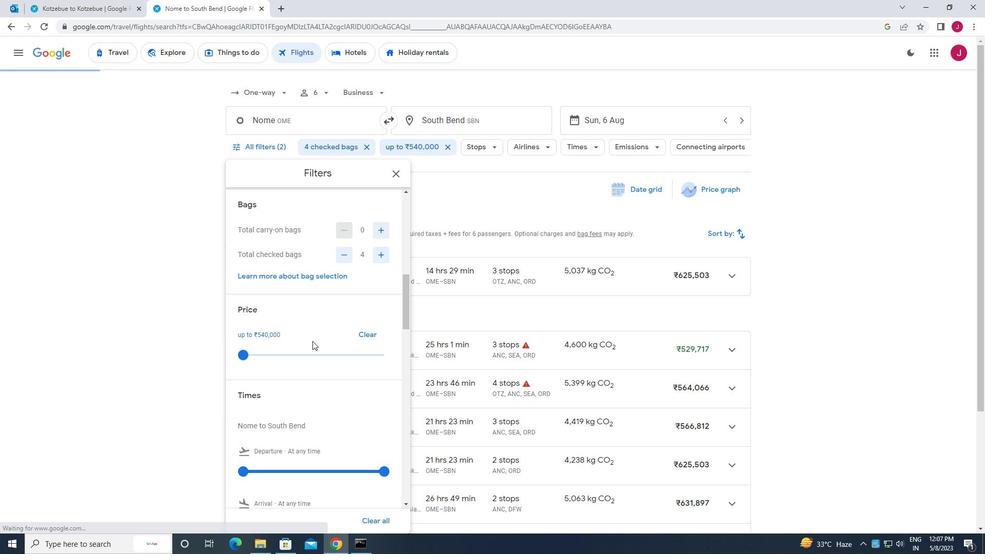 
Action: Mouse scrolled (312, 340) with delta (0, 0)
Screenshot: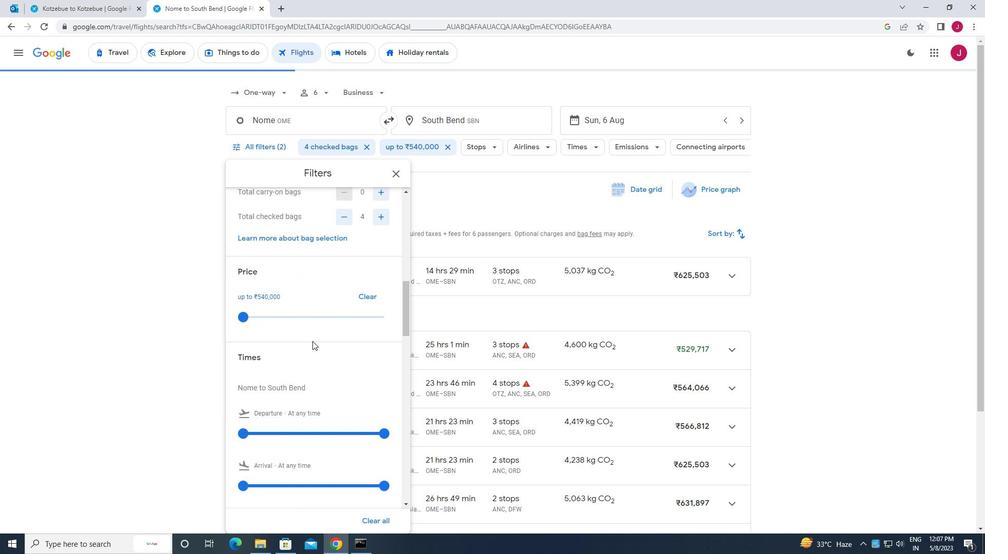 
Action: Mouse moved to (241, 318)
Screenshot: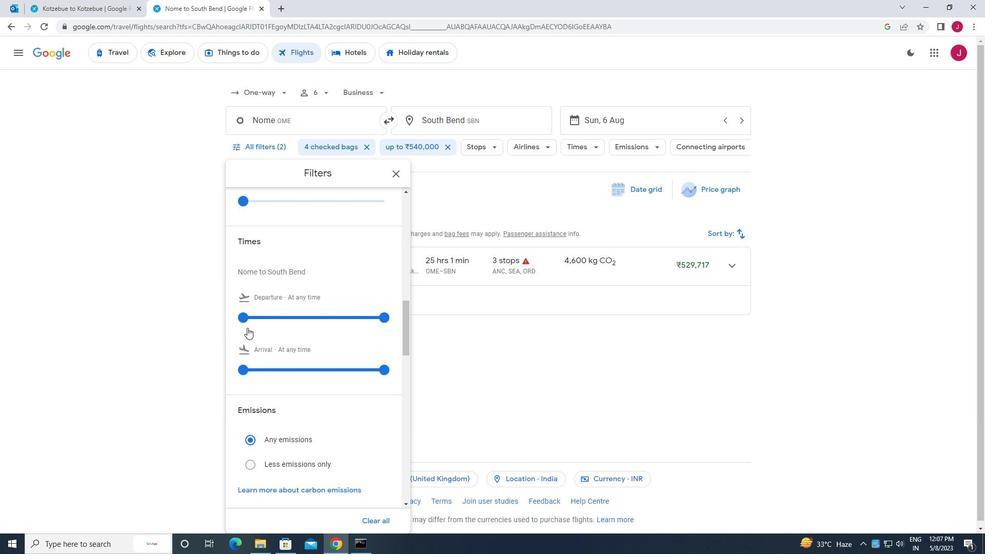 
Action: Mouse pressed left at (241, 318)
Screenshot: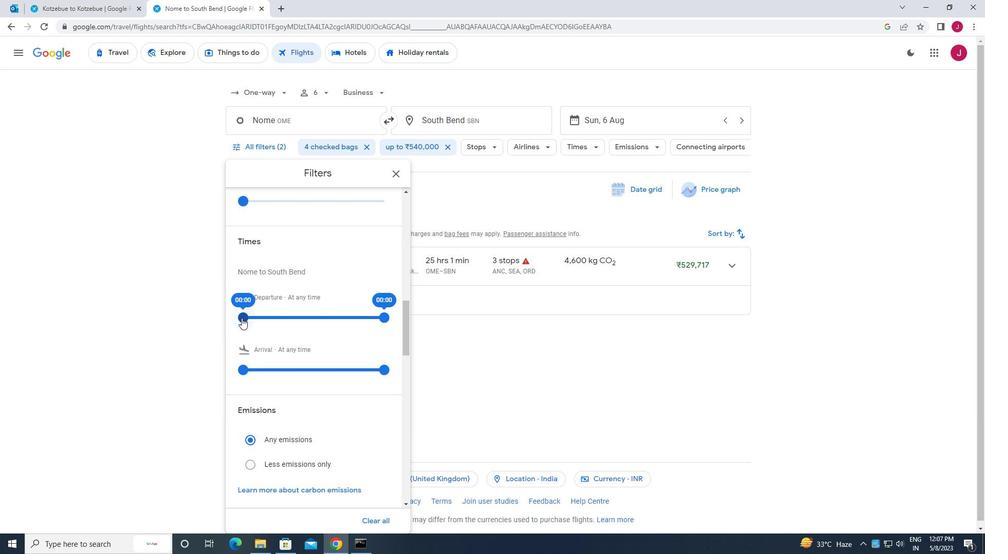 
Action: Mouse moved to (387, 319)
Screenshot: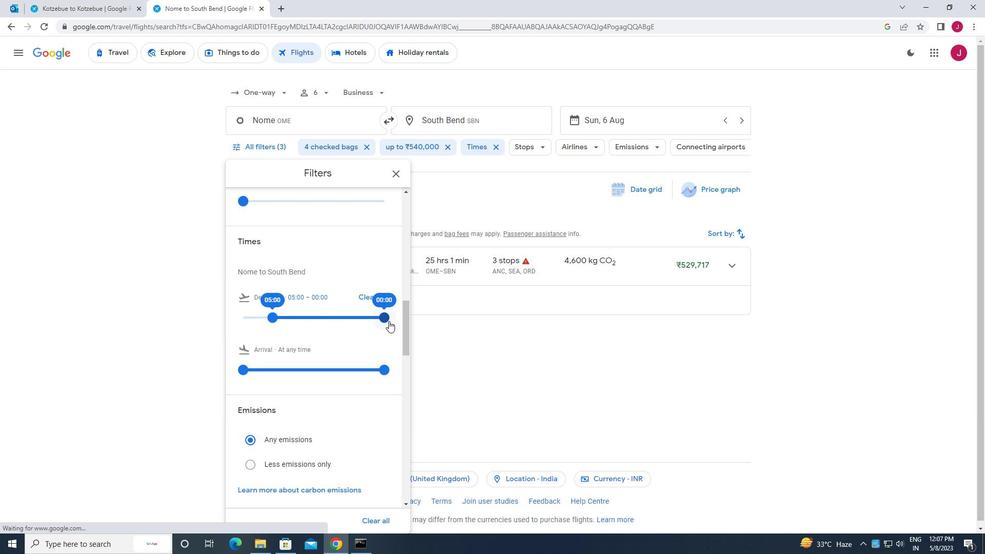 
Action: Mouse pressed left at (387, 319)
Screenshot: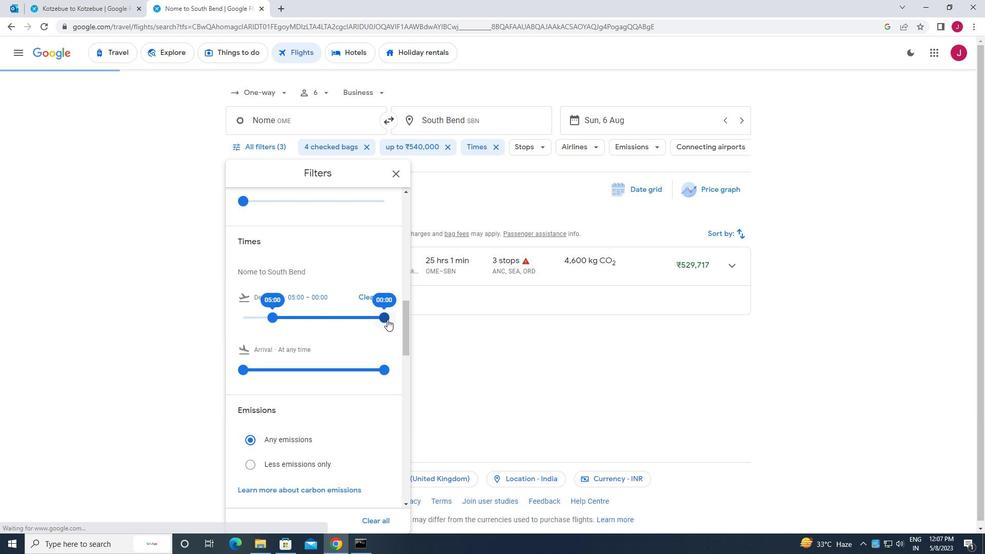 
Action: Mouse moved to (395, 171)
Screenshot: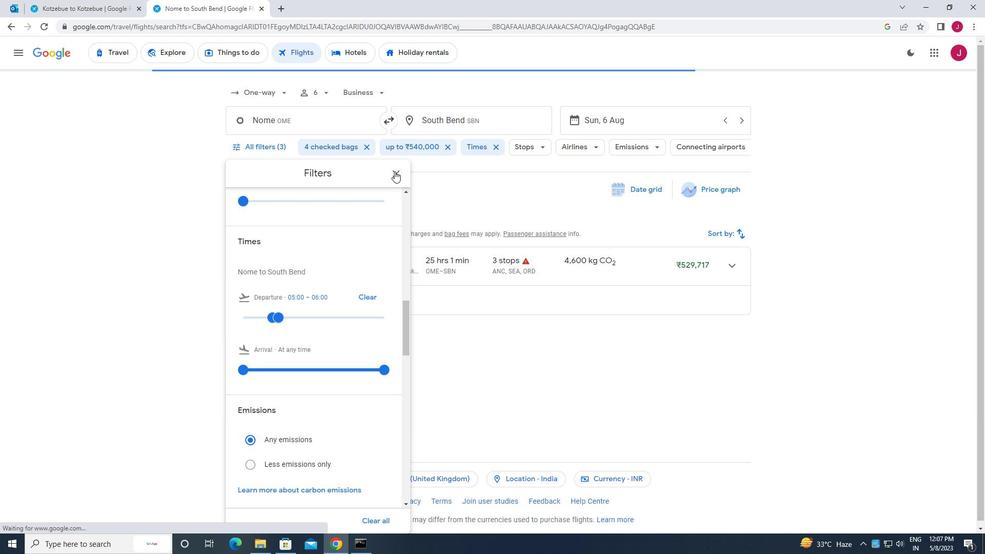 
Action: Mouse pressed left at (395, 171)
Screenshot: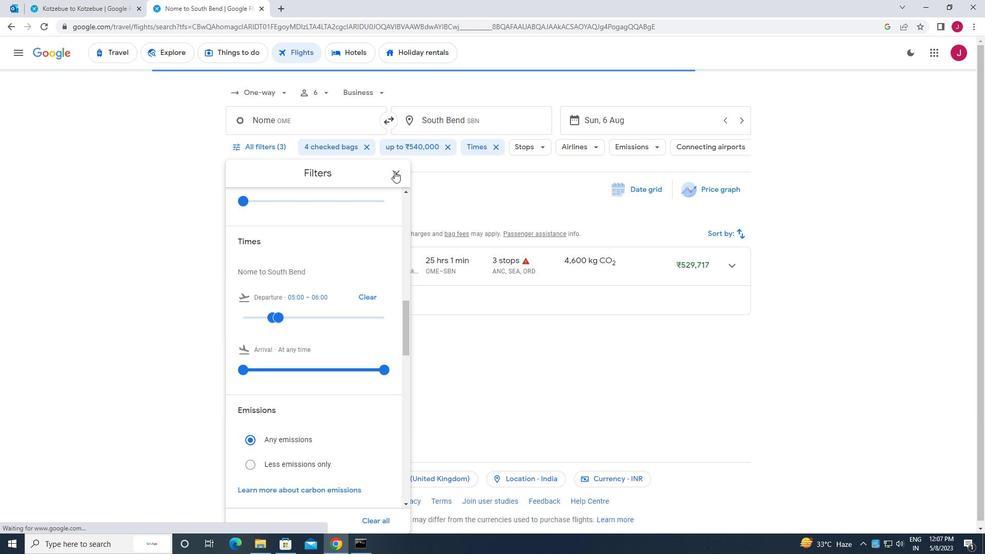 
Action: Mouse moved to (392, 173)
Screenshot: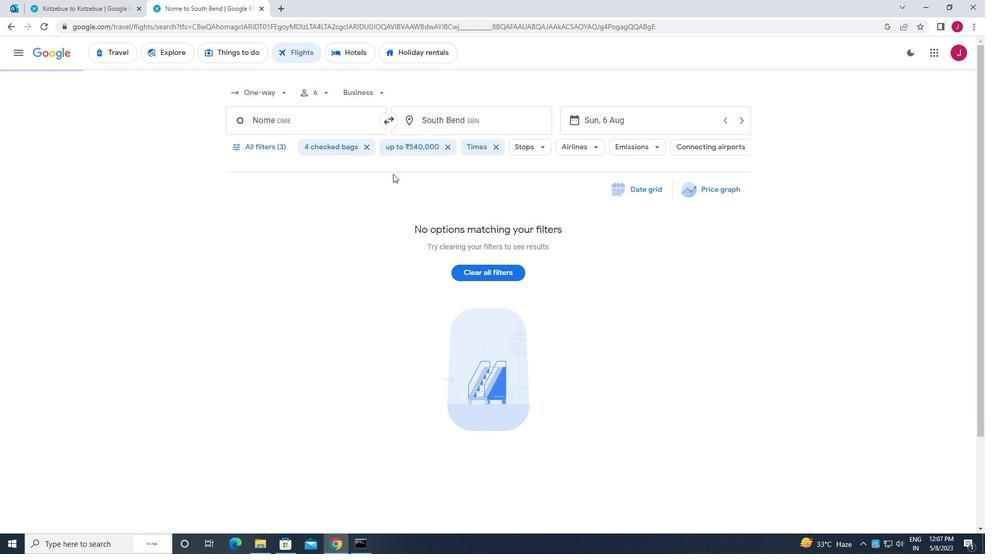 
